 Task: Search one way flight ticket for 3 adults, 3 children in business from North Bend: Southwest Oregon Regional Airport (was North Bend Municipal) to Laramie: Laramie Regional Airport on 5-3-2023. Choice of flights is Emirates. Number of bags: 4 checked bags. Price is upto 99000. Outbound departure time preference is 18:00.
Action: Mouse moved to (372, 144)
Screenshot: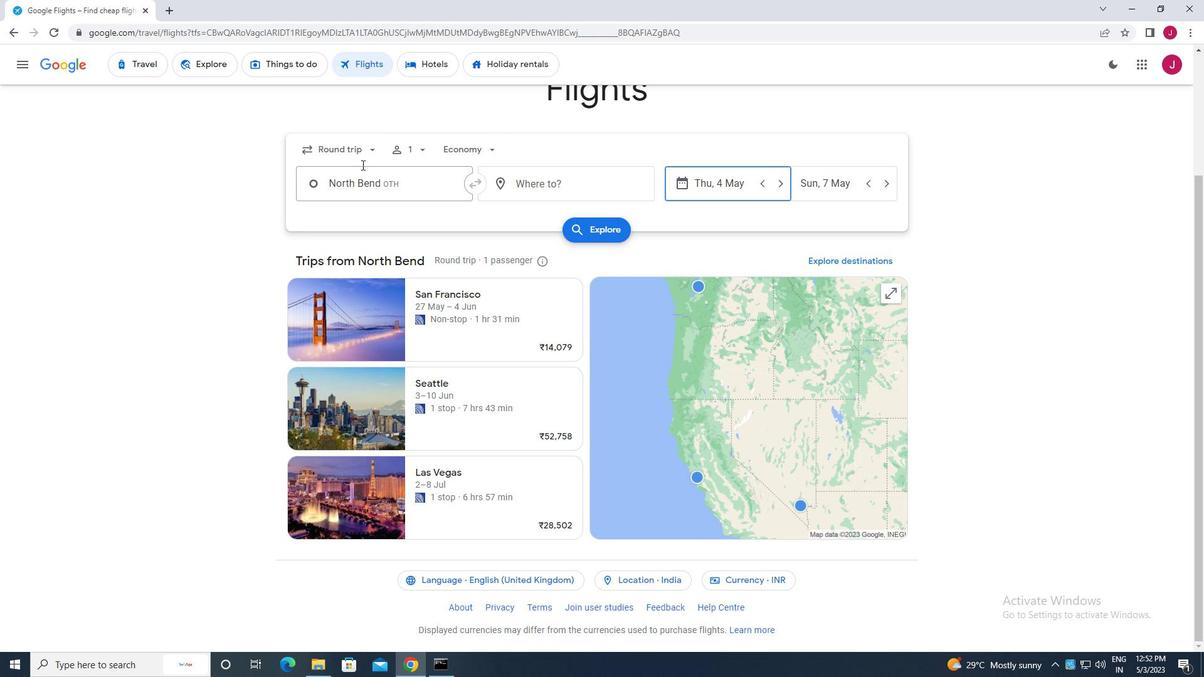 
Action: Mouse pressed left at (372, 144)
Screenshot: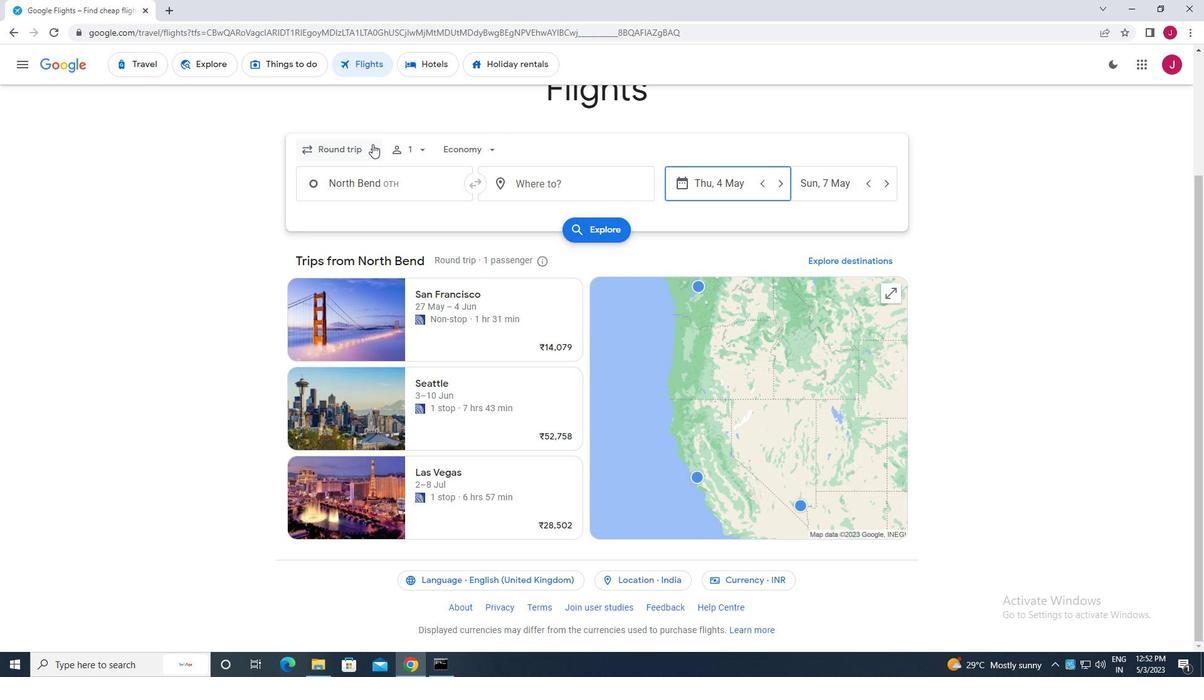 
Action: Mouse moved to (358, 201)
Screenshot: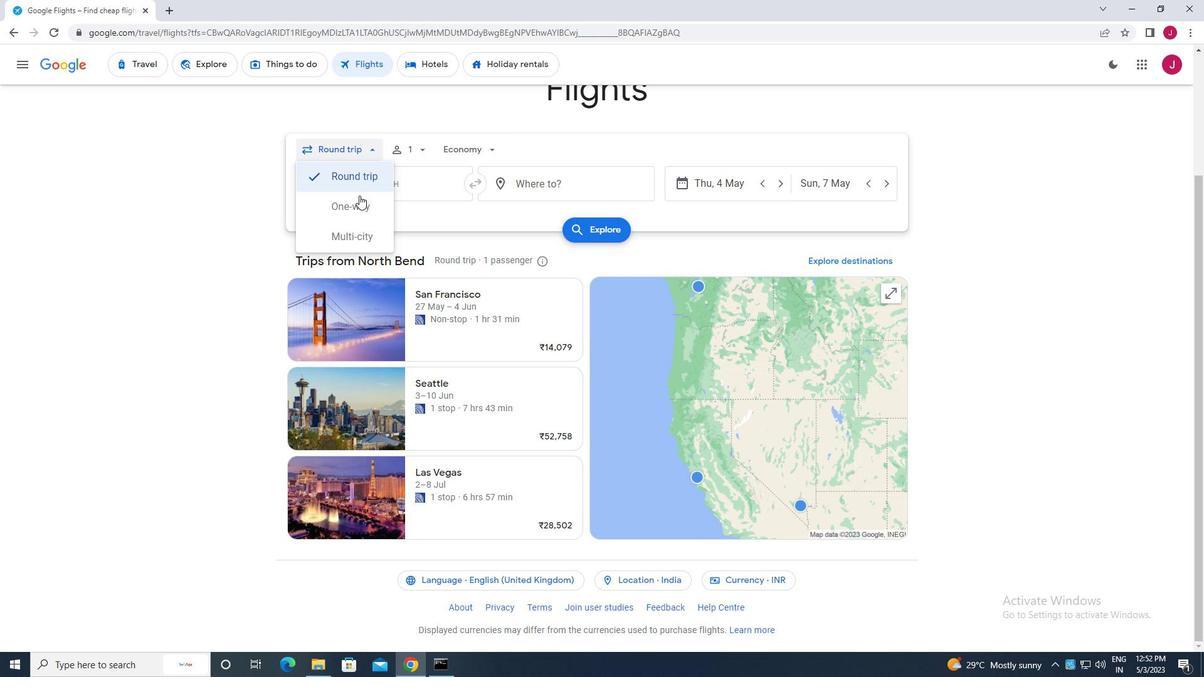 
Action: Mouse pressed left at (358, 201)
Screenshot: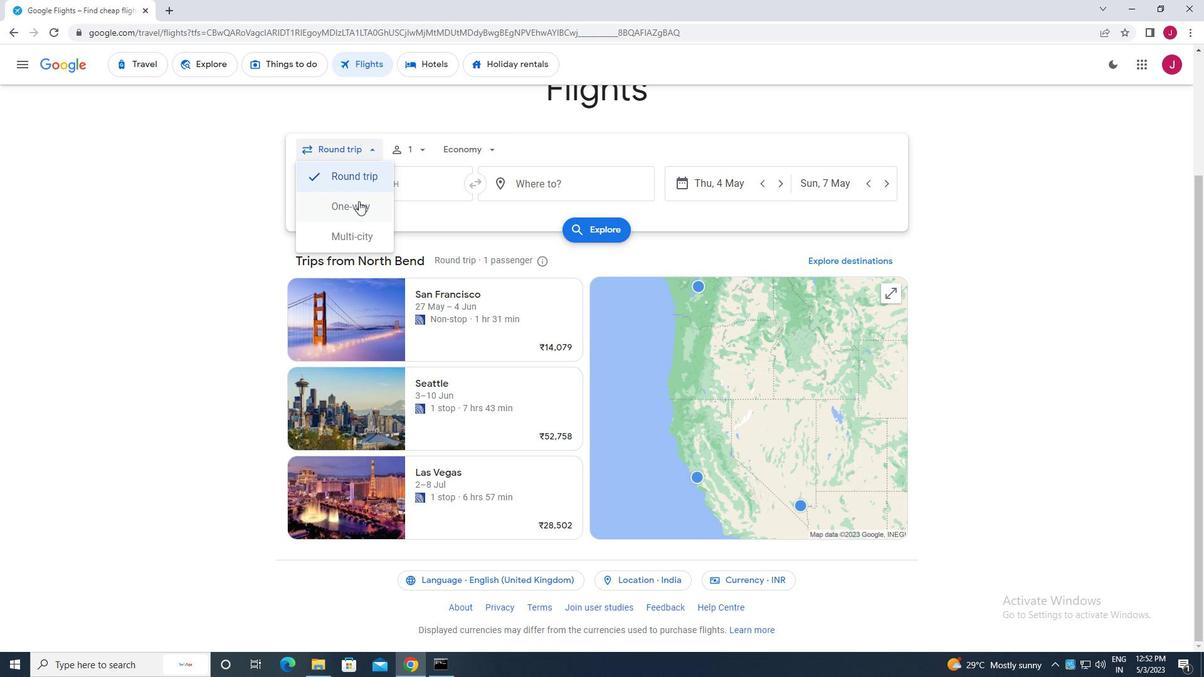 
Action: Mouse moved to (416, 152)
Screenshot: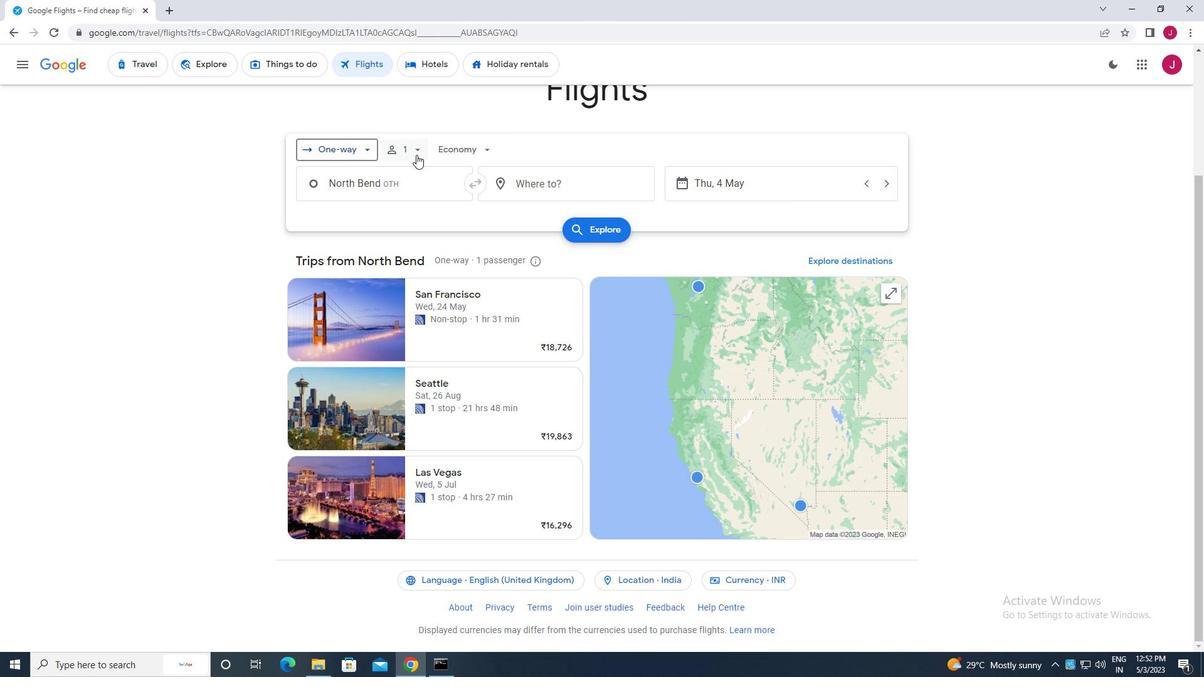 
Action: Mouse pressed left at (416, 152)
Screenshot: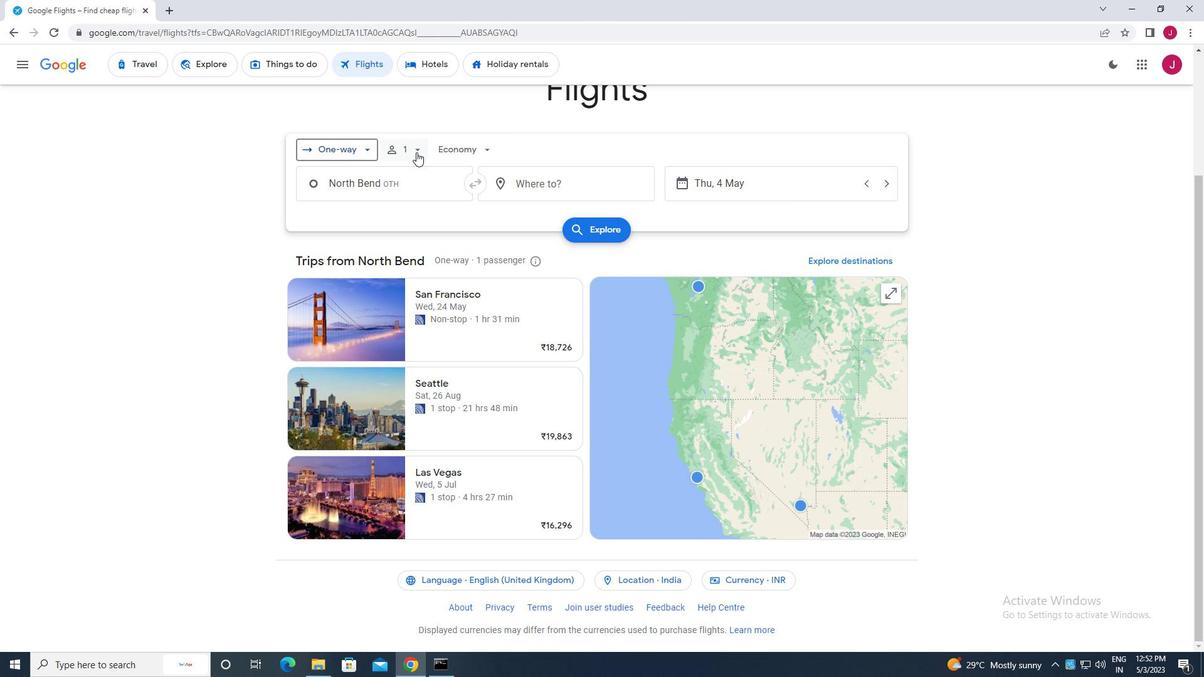 
Action: Mouse moved to (518, 180)
Screenshot: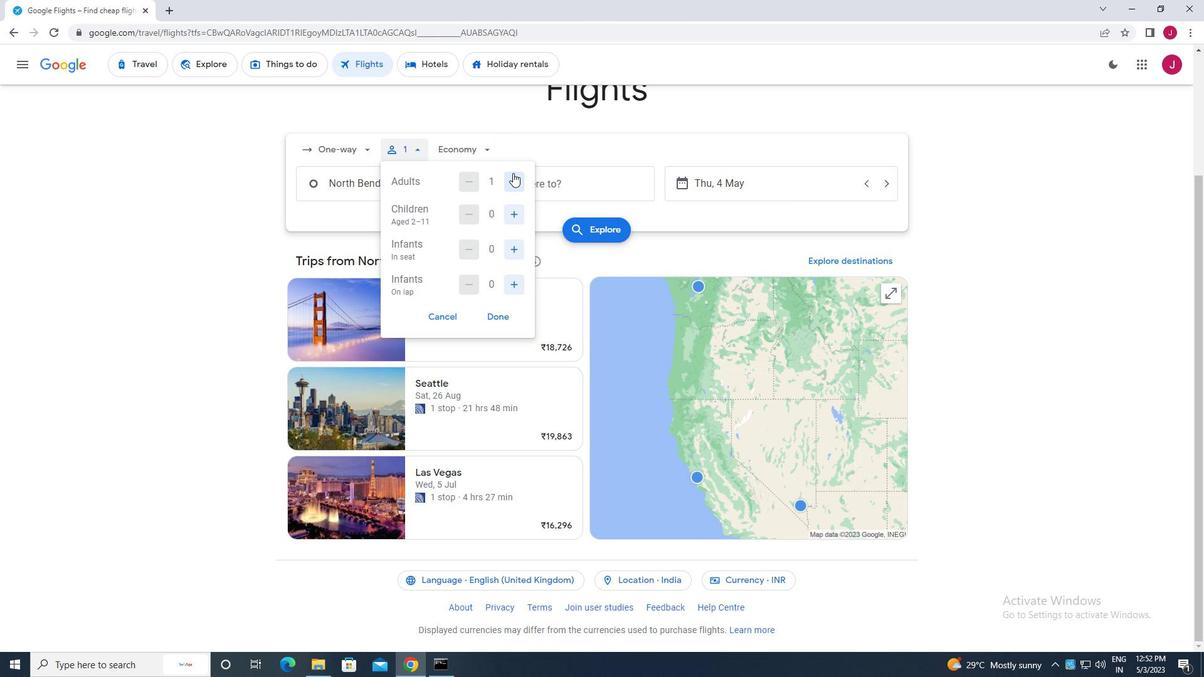 
Action: Mouse pressed left at (518, 180)
Screenshot: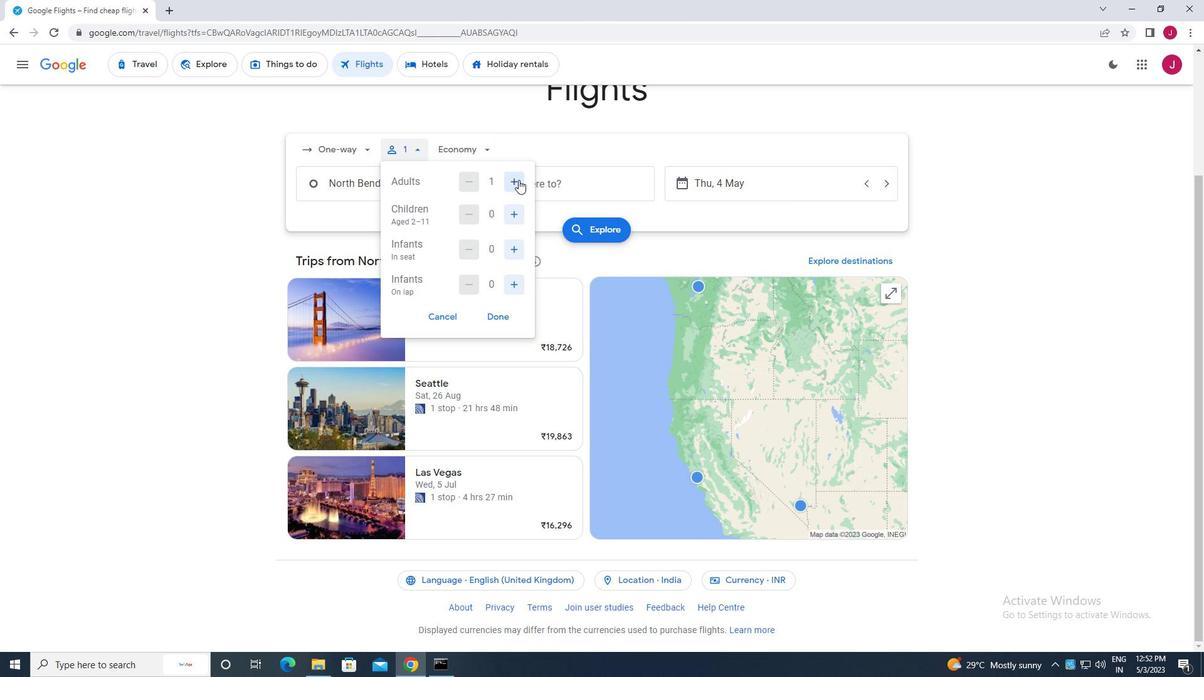 
Action: Mouse pressed left at (518, 180)
Screenshot: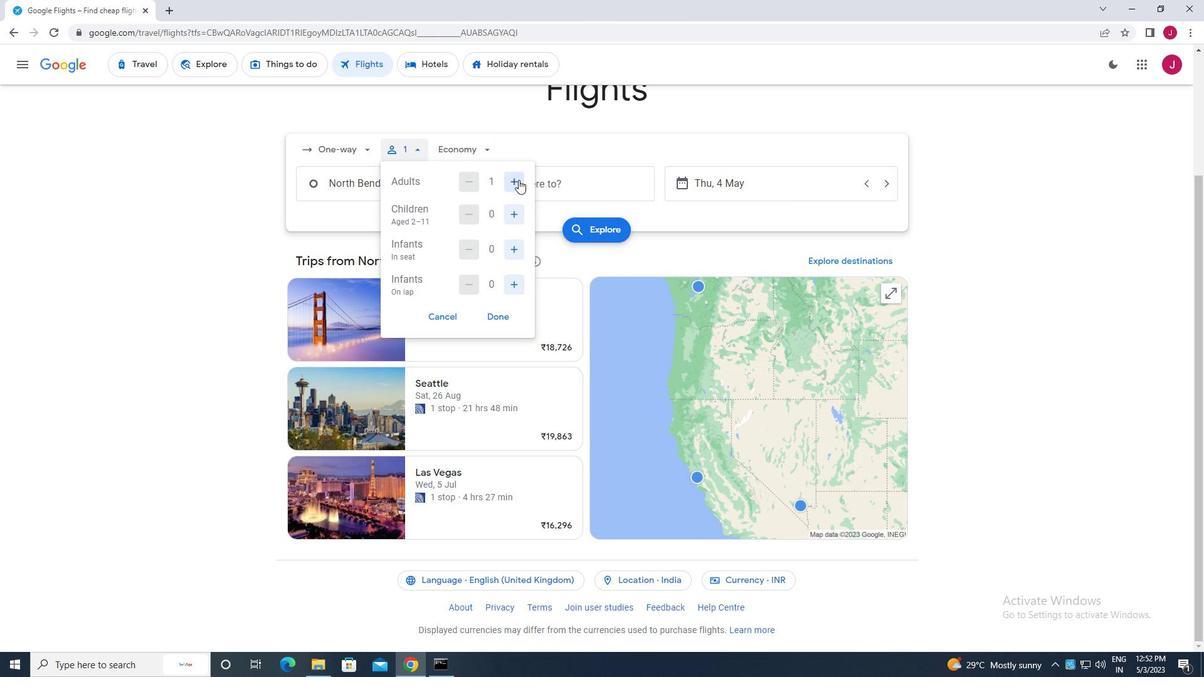 
Action: Mouse moved to (515, 217)
Screenshot: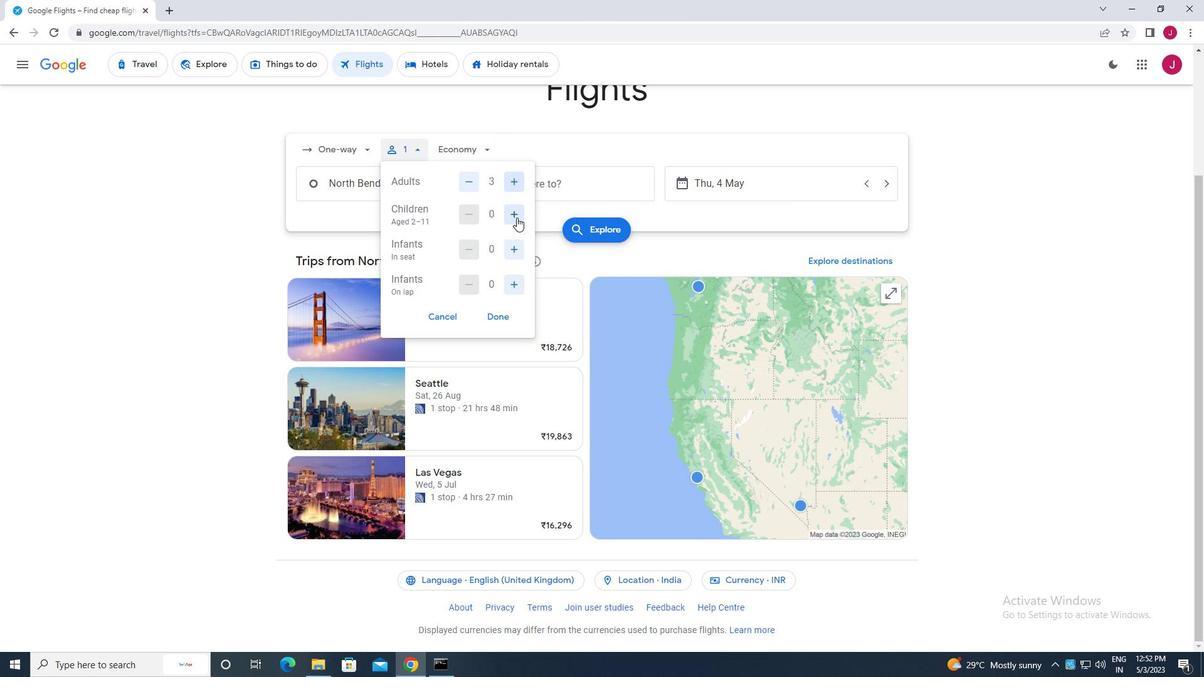 
Action: Mouse pressed left at (515, 217)
Screenshot: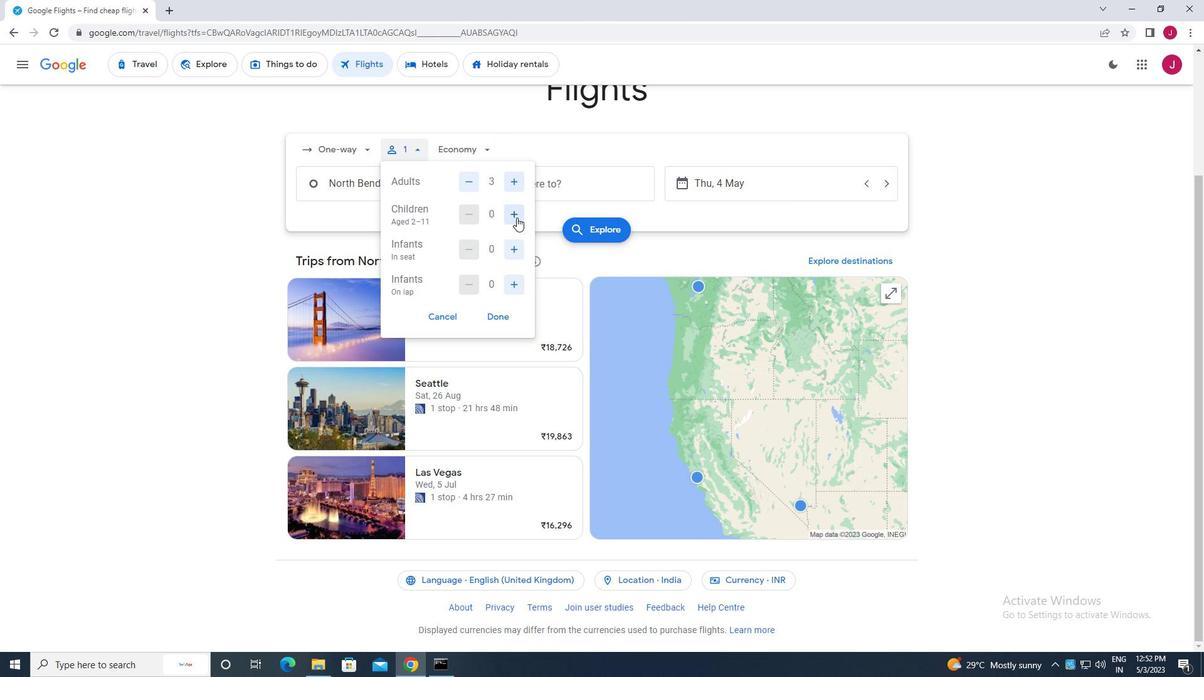 
Action: Mouse pressed left at (515, 217)
Screenshot: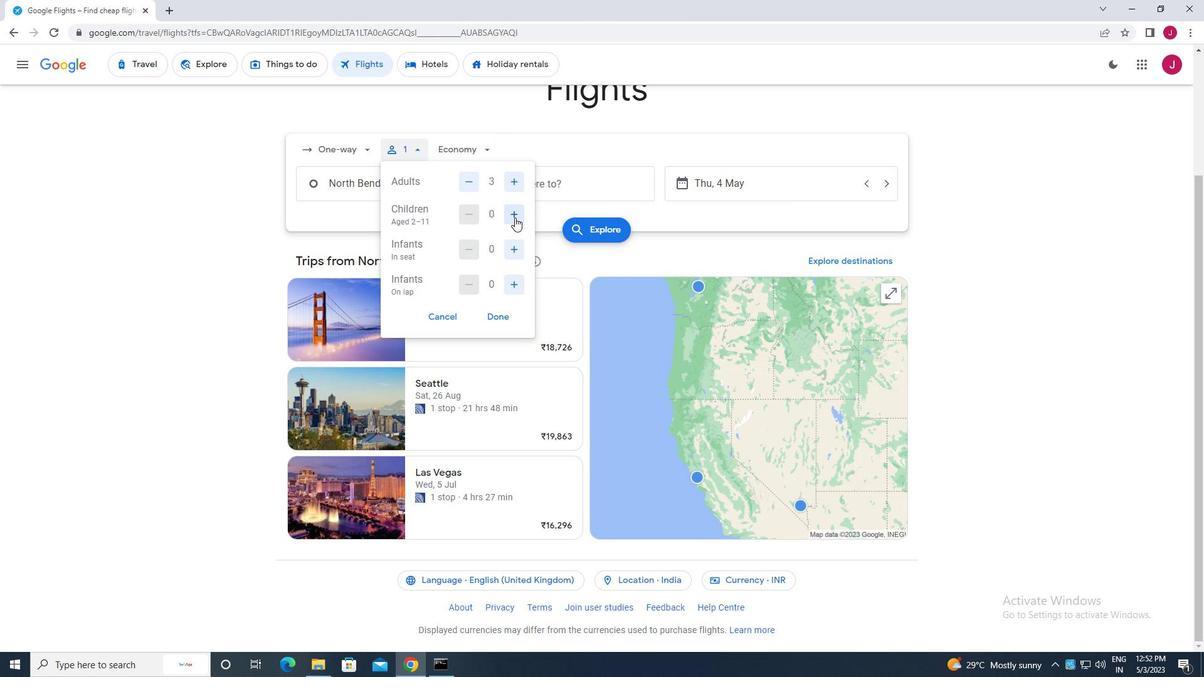 
Action: Mouse moved to (515, 217)
Screenshot: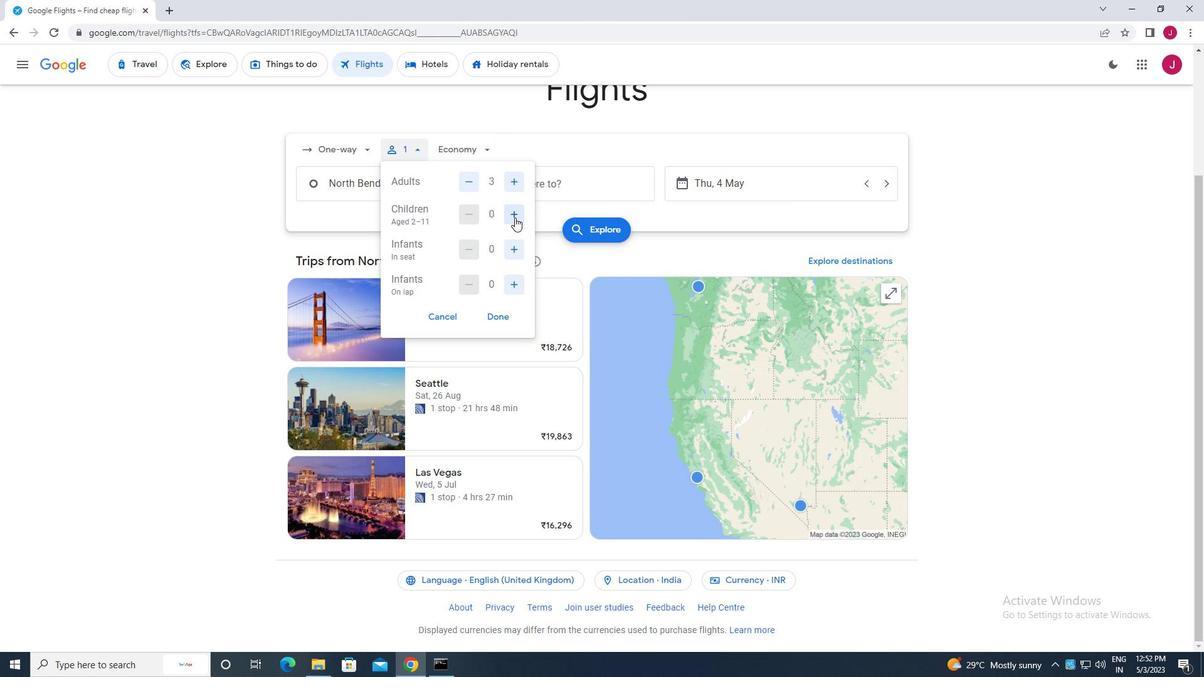 
Action: Mouse pressed left at (515, 217)
Screenshot: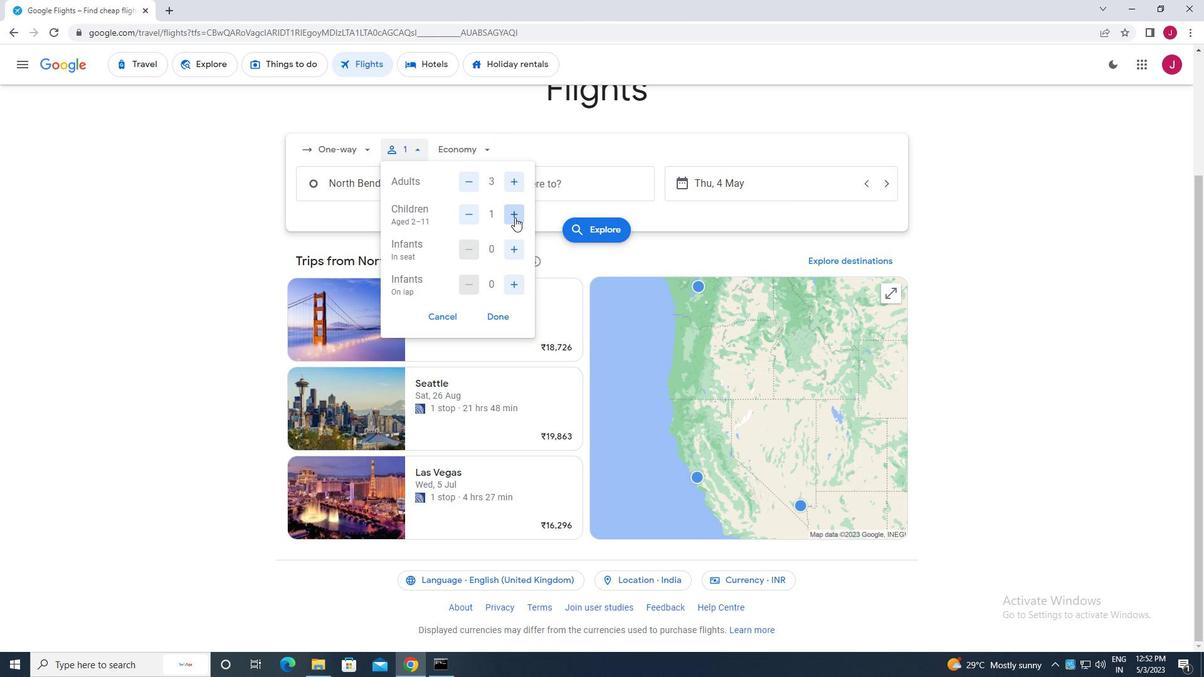 
Action: Mouse moved to (500, 316)
Screenshot: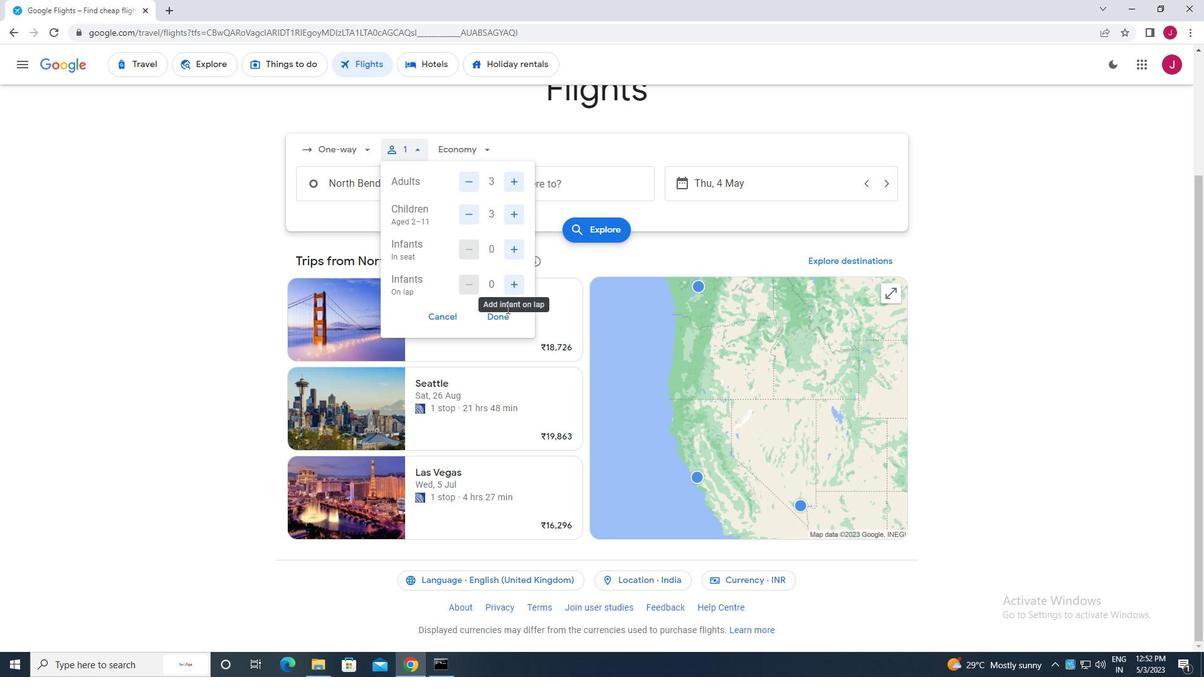 
Action: Mouse pressed left at (500, 316)
Screenshot: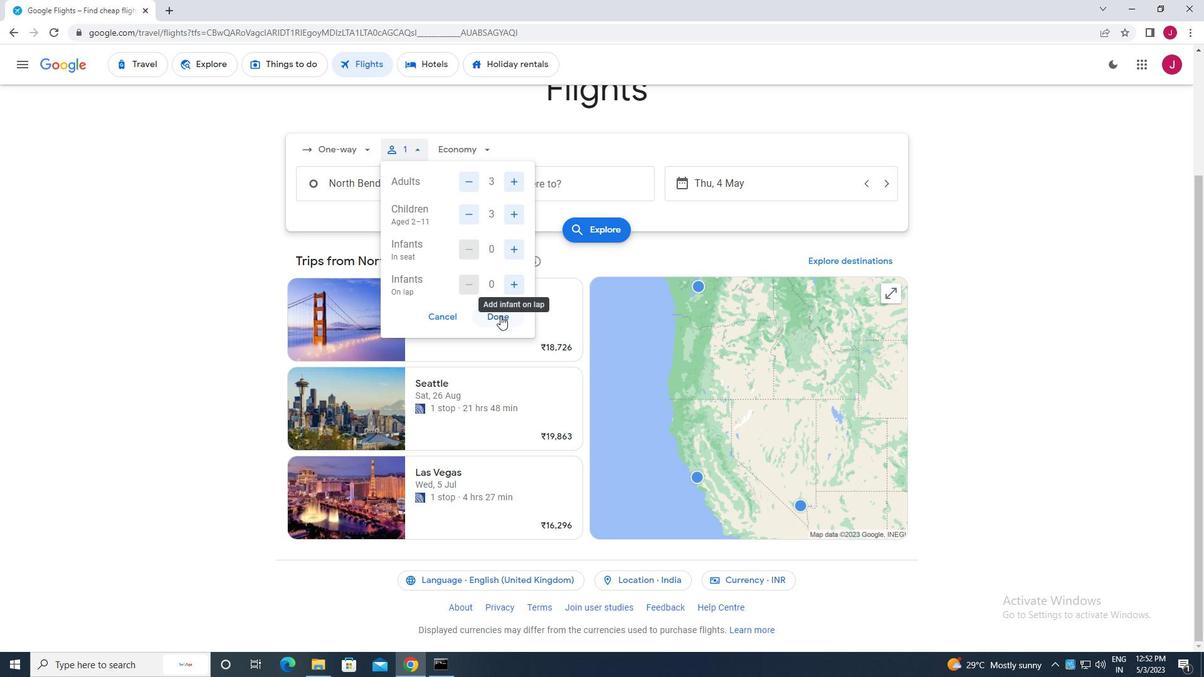 
Action: Mouse moved to (474, 146)
Screenshot: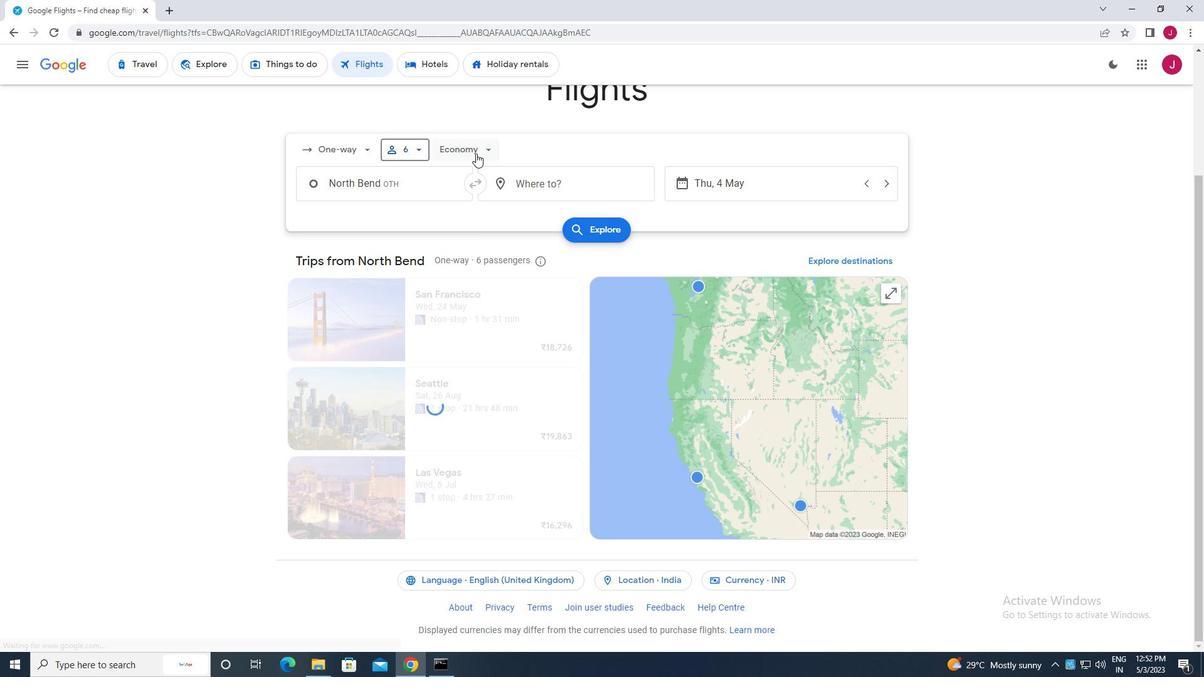 
Action: Mouse pressed left at (474, 146)
Screenshot: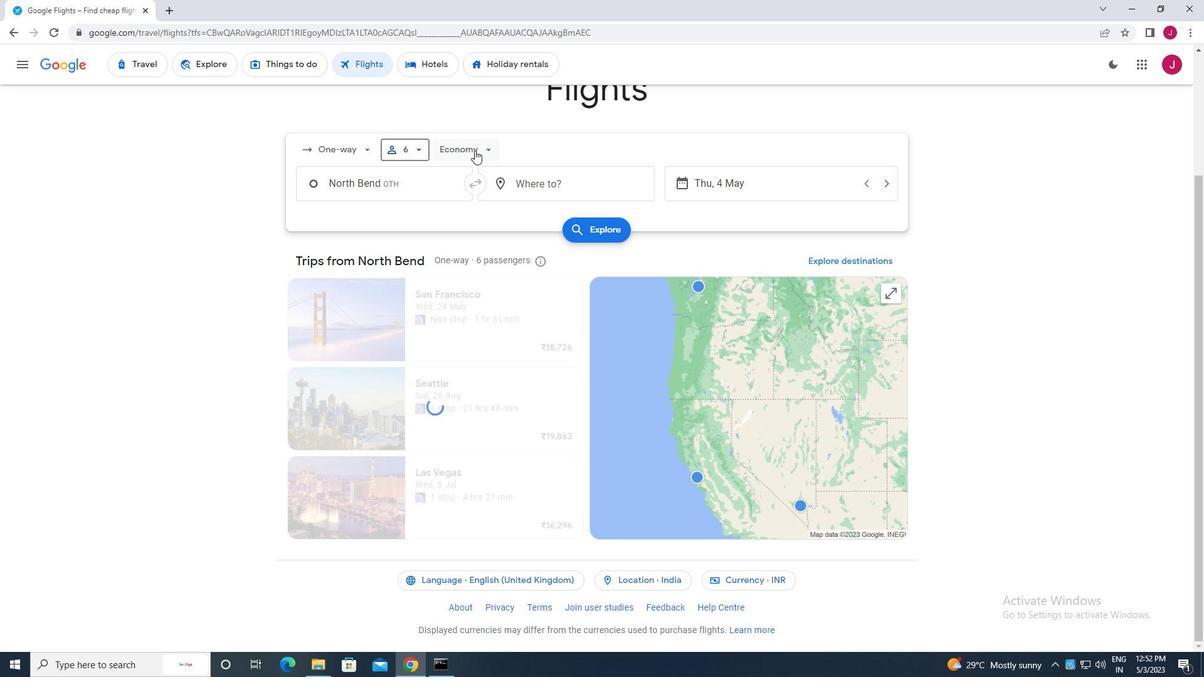 
Action: Mouse moved to (479, 234)
Screenshot: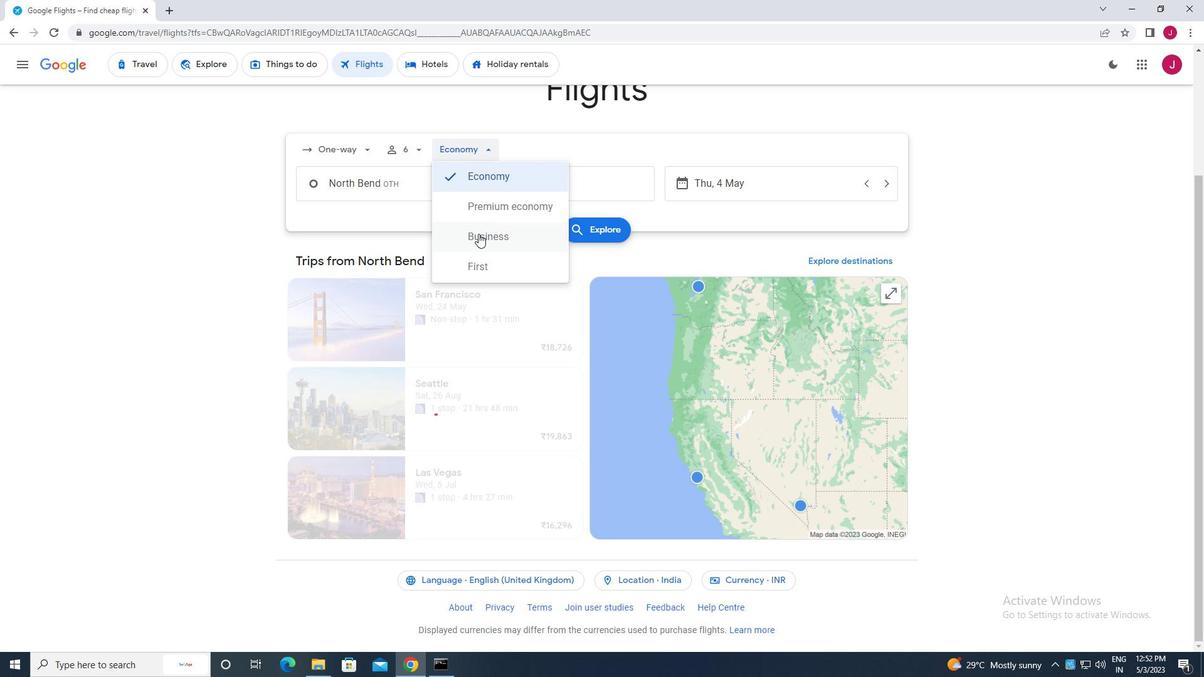 
Action: Mouse pressed left at (479, 234)
Screenshot: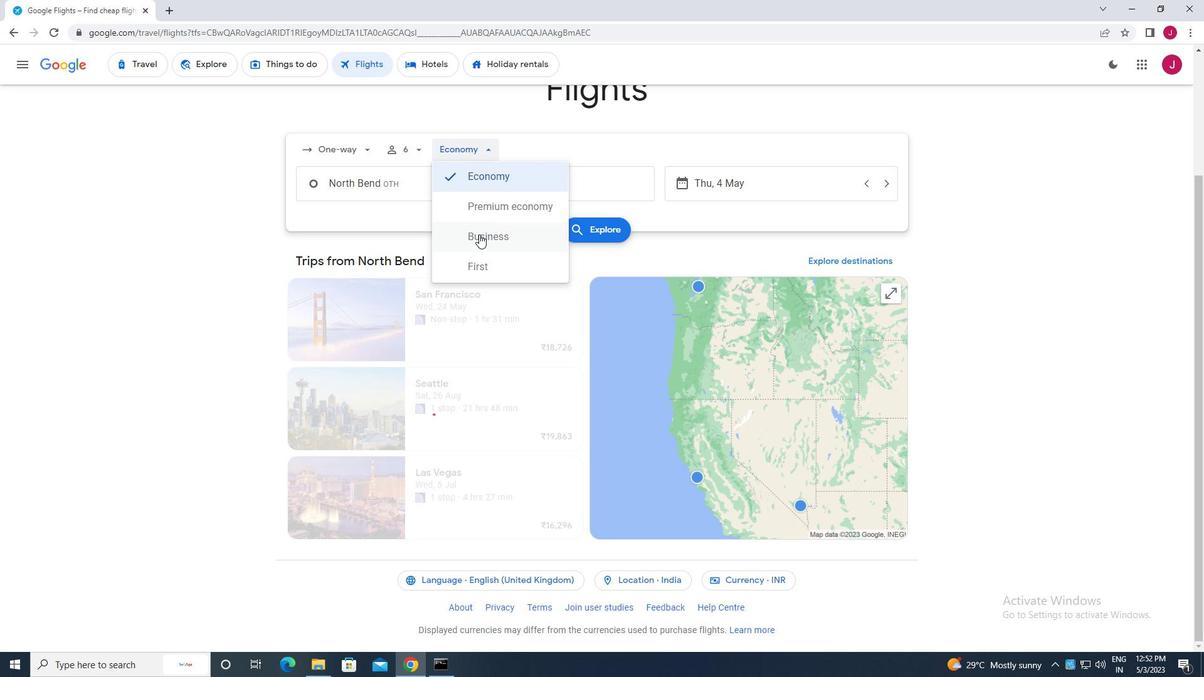 
Action: Mouse moved to (405, 179)
Screenshot: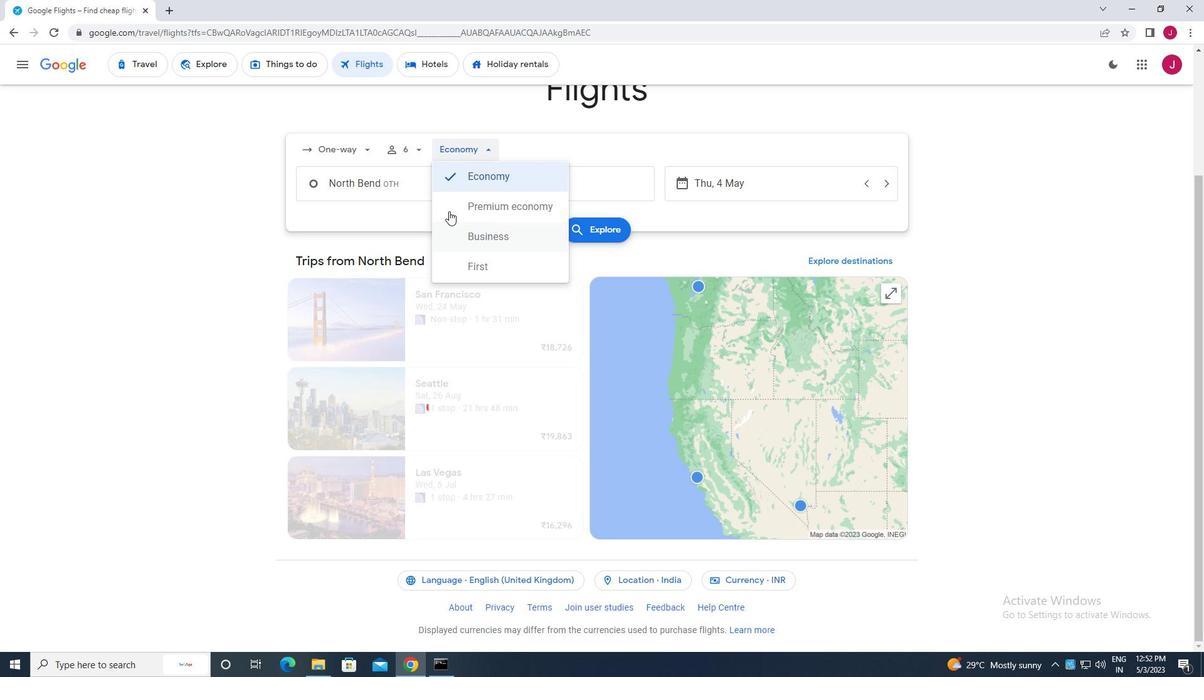 
Action: Mouse pressed left at (405, 179)
Screenshot: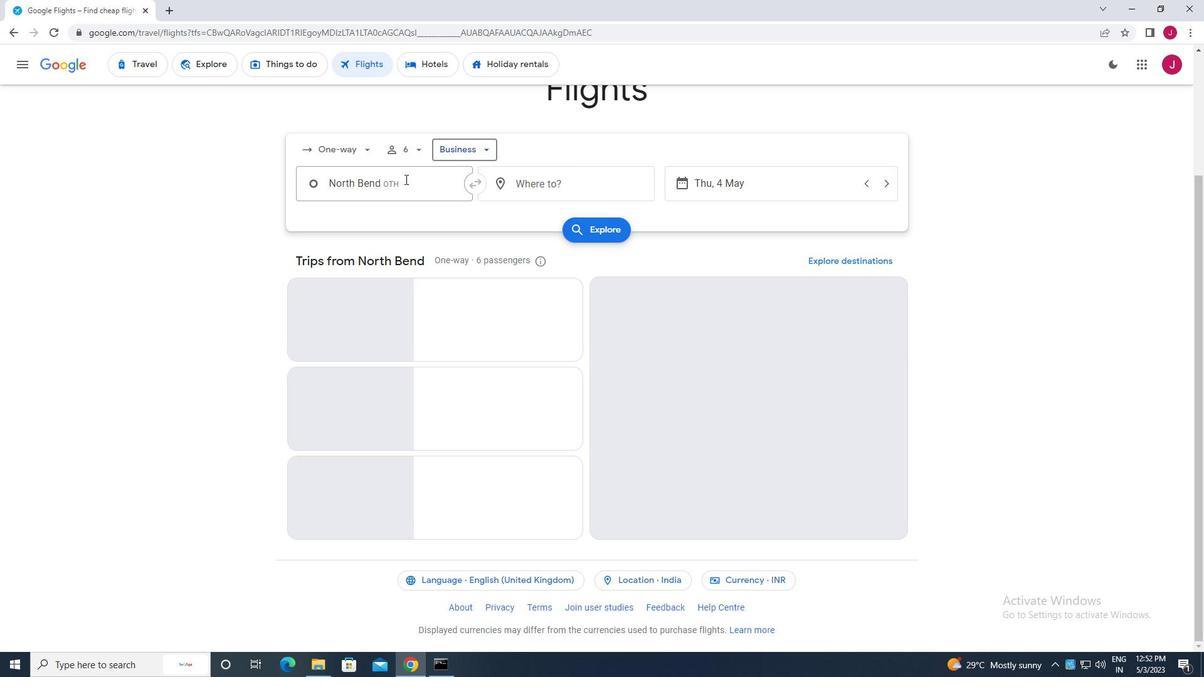 
Action: Mouse moved to (414, 178)
Screenshot: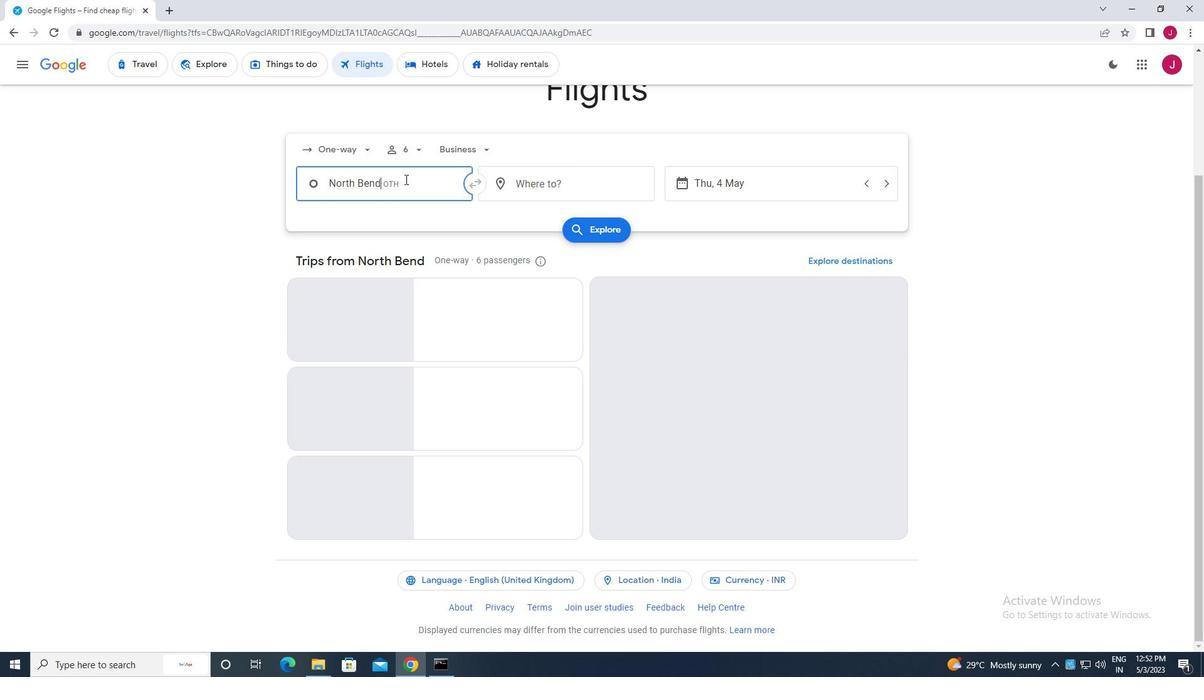 
Action: Key pressed southwst
Screenshot: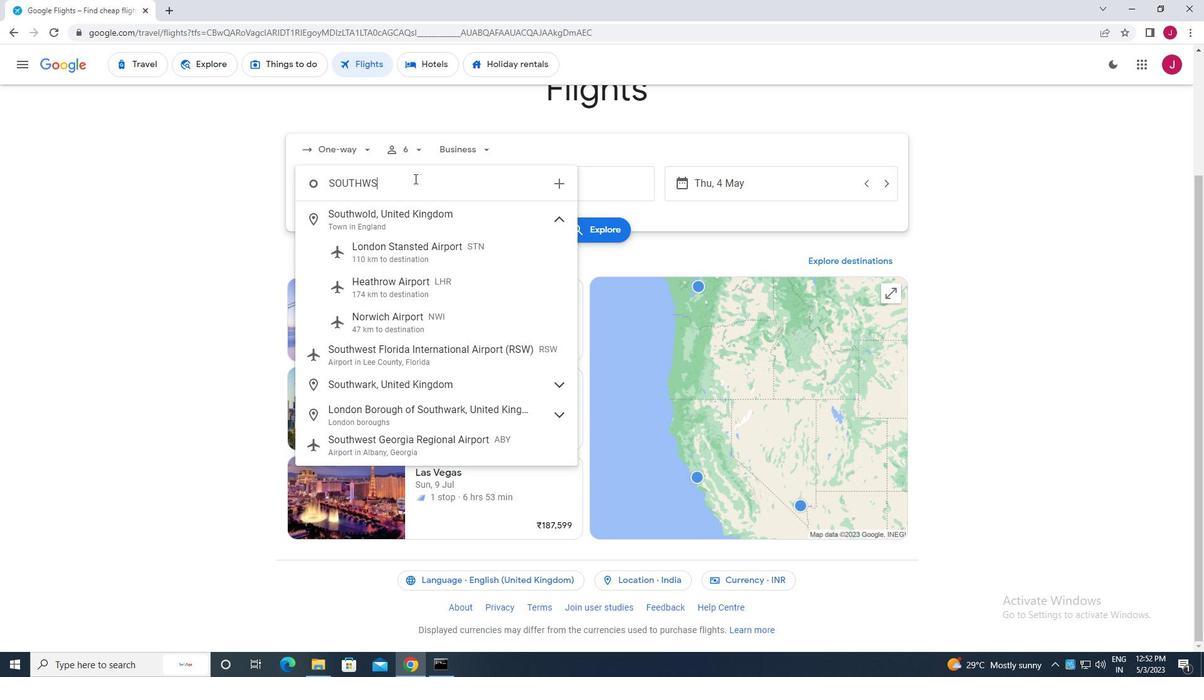 
Action: Mouse moved to (404, 178)
Screenshot: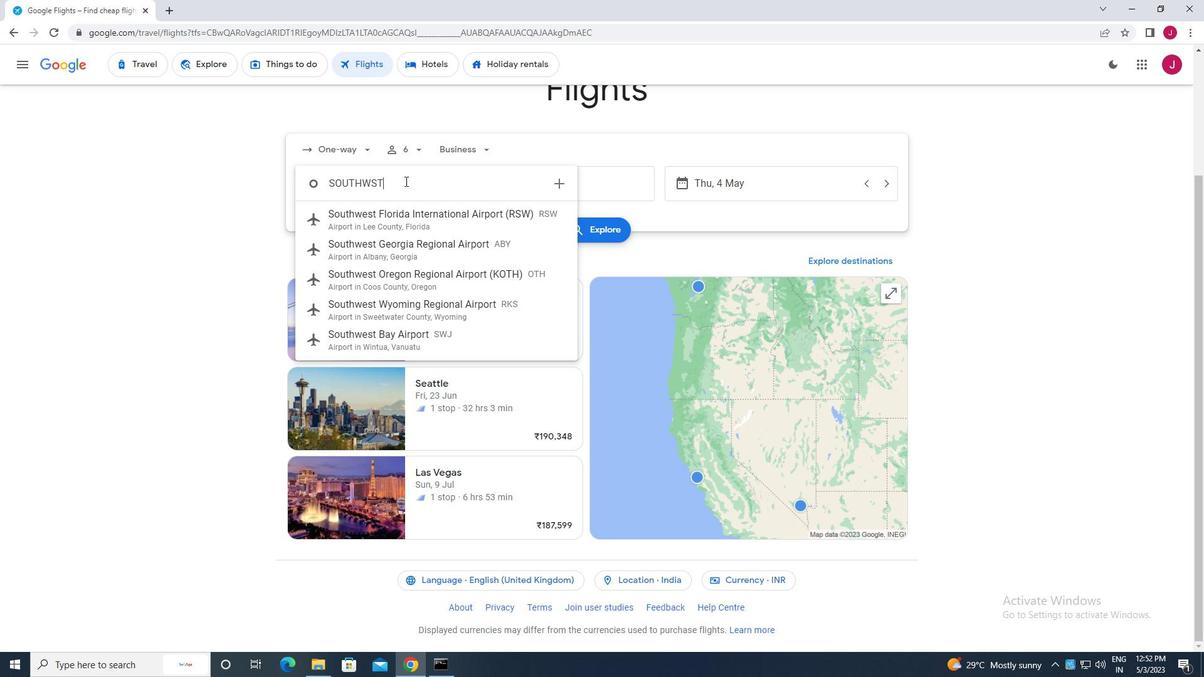 
Action: Key pressed <Key.backspace><Key.backspace>est
Screenshot: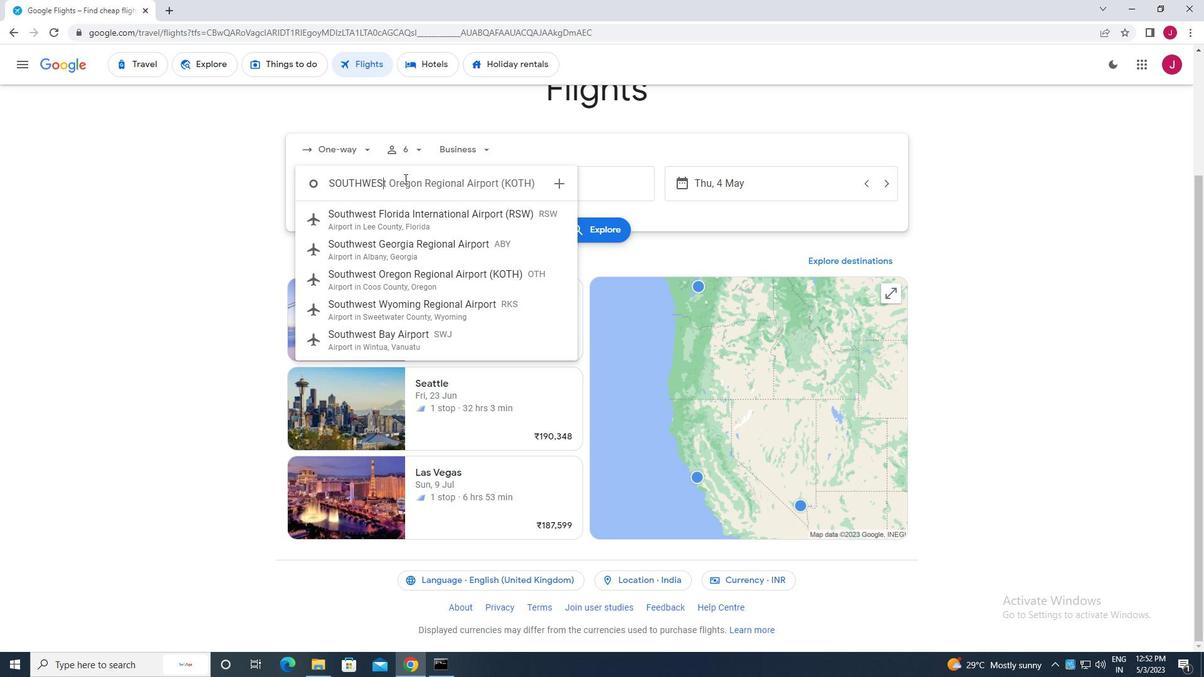 
Action: Mouse moved to (438, 279)
Screenshot: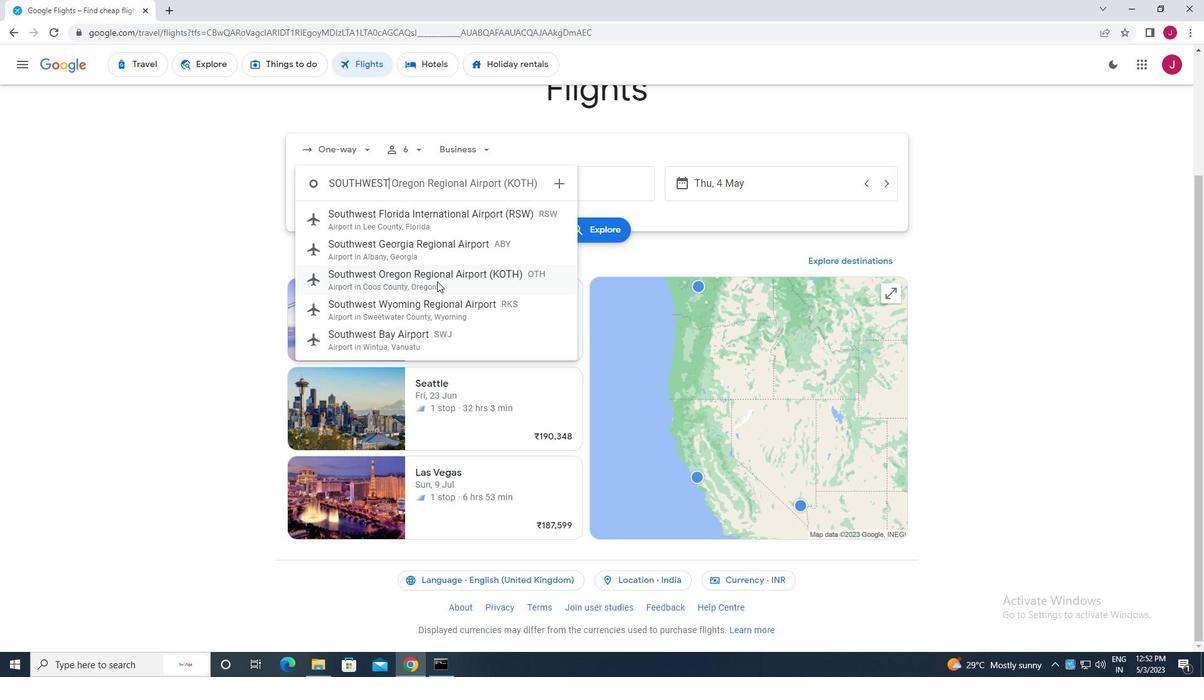 
Action: Mouse pressed left at (438, 279)
Screenshot: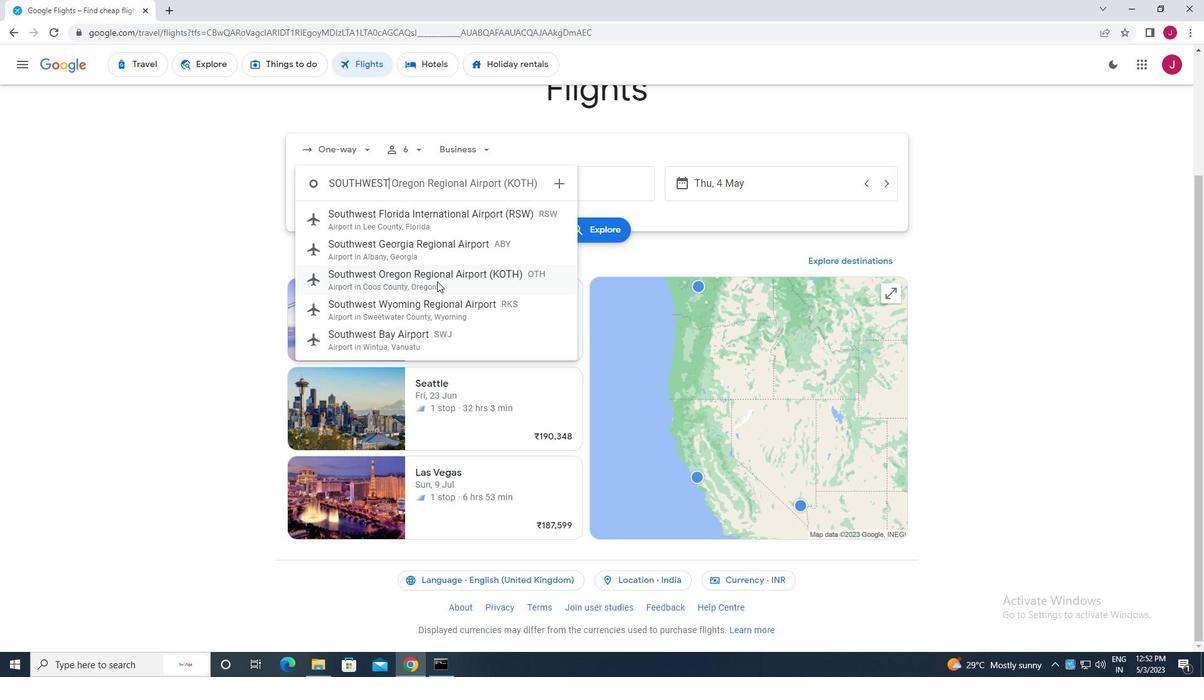 
Action: Mouse moved to (534, 183)
Screenshot: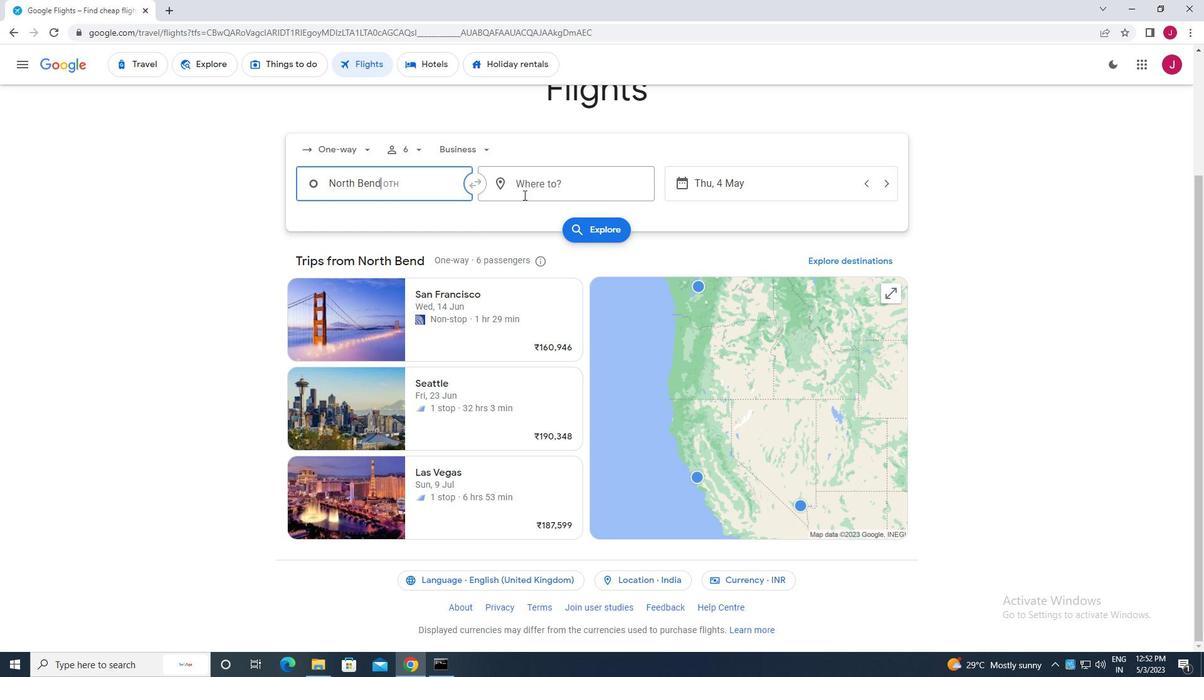 
Action: Mouse pressed left at (534, 183)
Screenshot: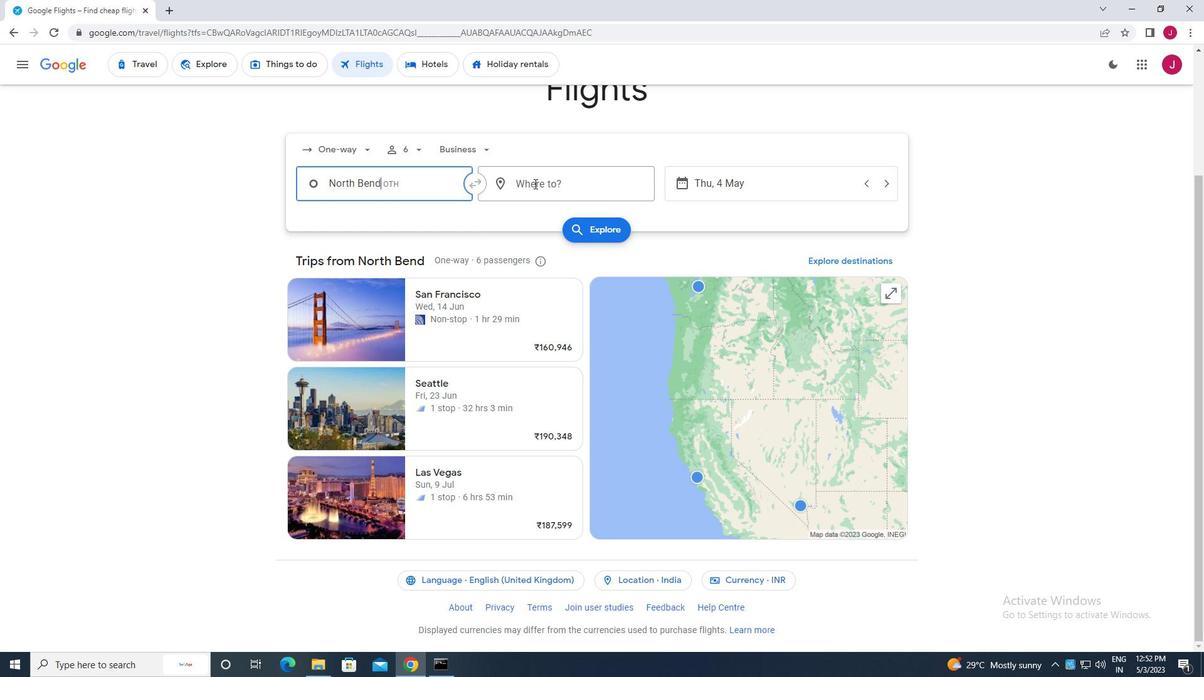 
Action: Mouse moved to (534, 183)
Screenshot: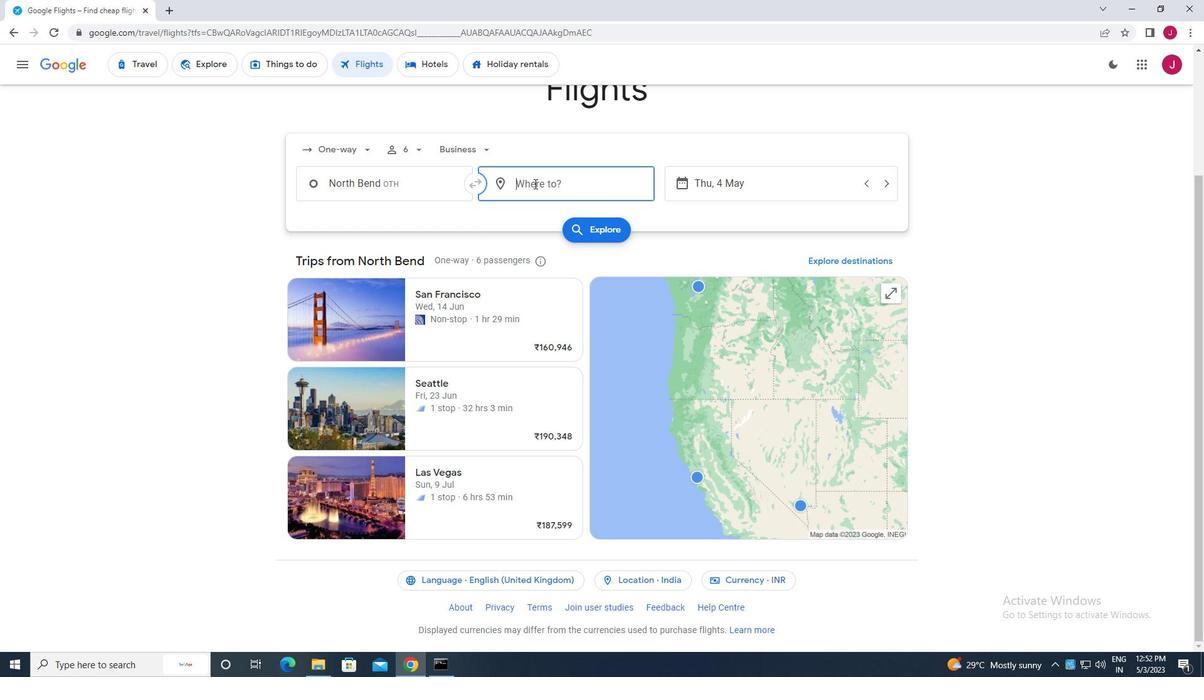 
Action: Key pressed laram
Screenshot: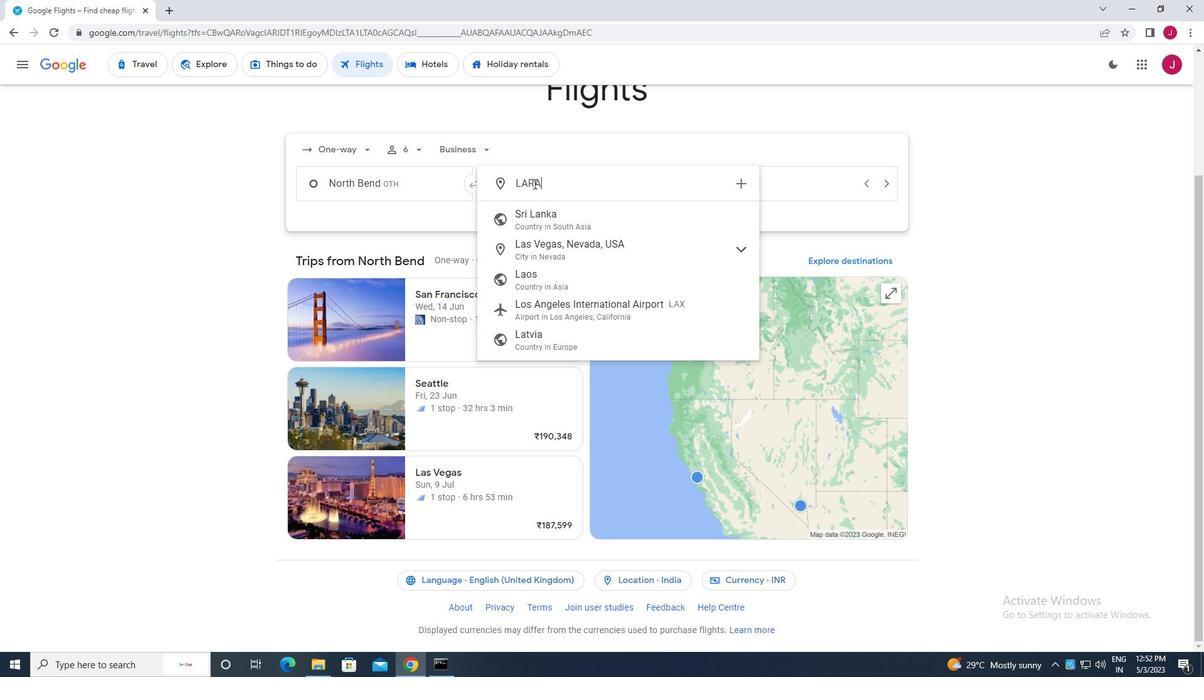 
Action: Mouse moved to (585, 286)
Screenshot: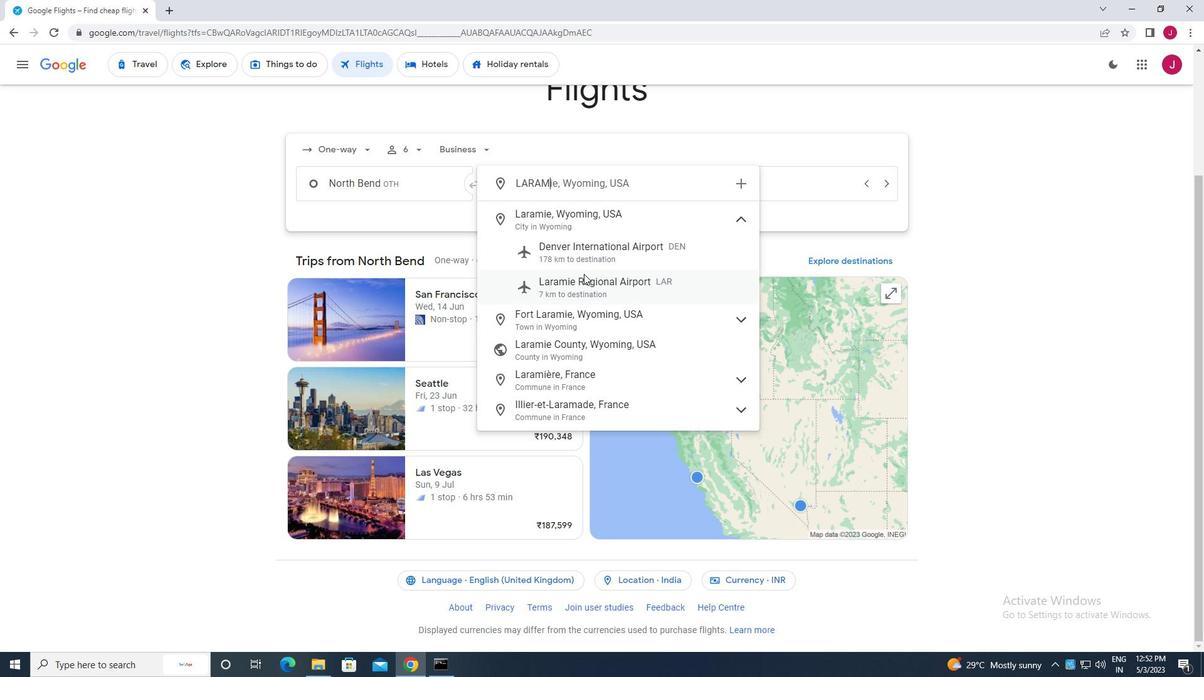 
Action: Mouse pressed left at (585, 286)
Screenshot: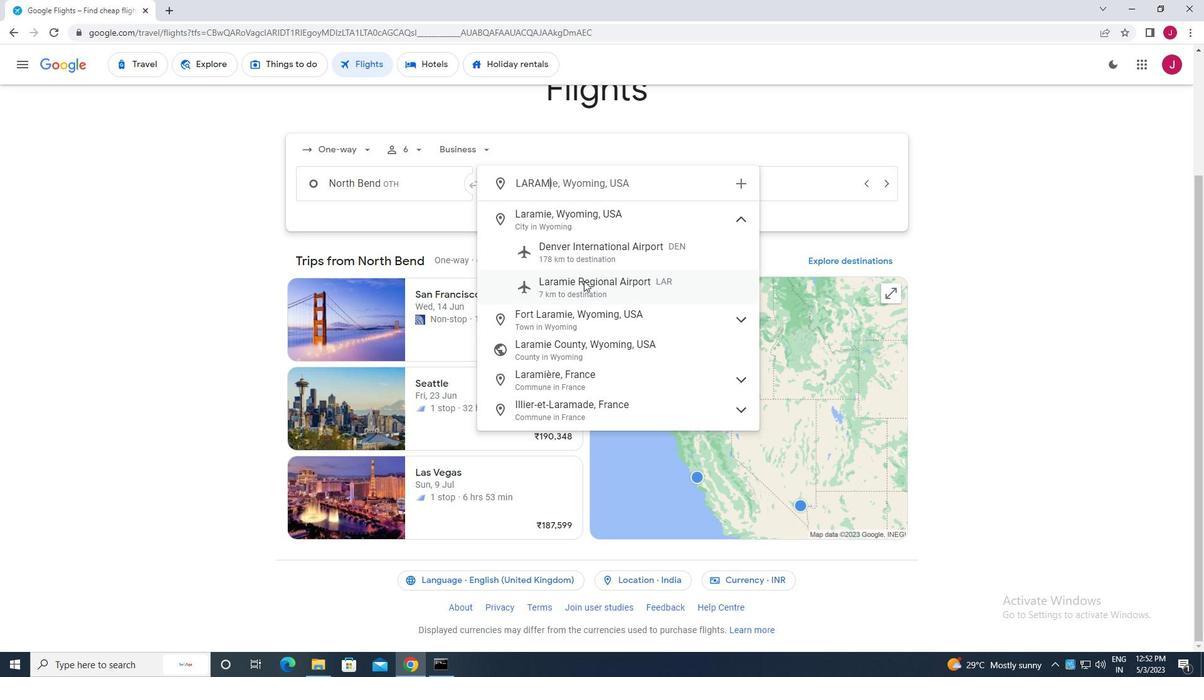 
Action: Mouse moved to (716, 185)
Screenshot: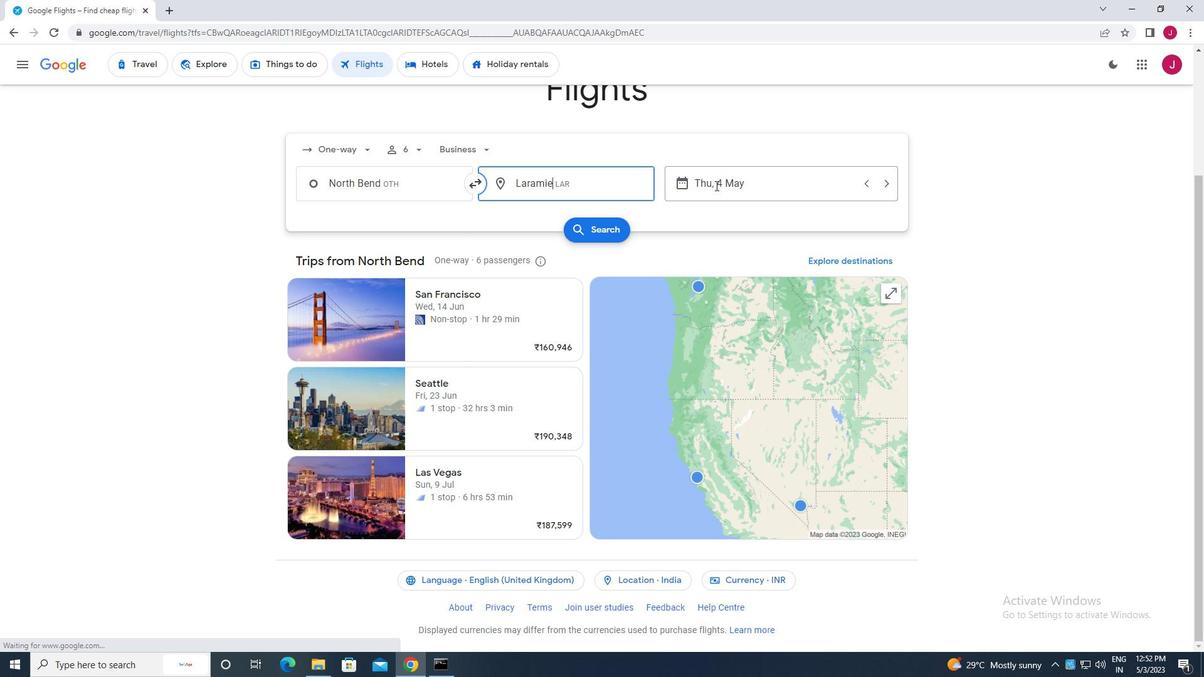 
Action: Mouse pressed left at (716, 185)
Screenshot: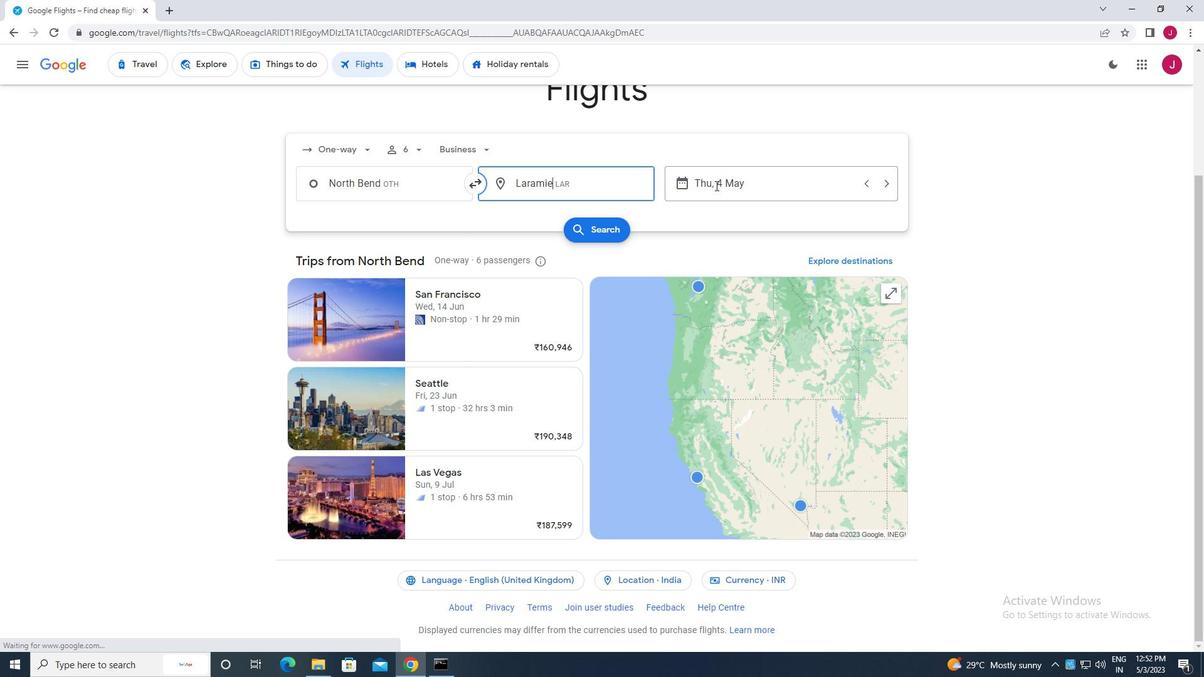 
Action: Mouse moved to (553, 281)
Screenshot: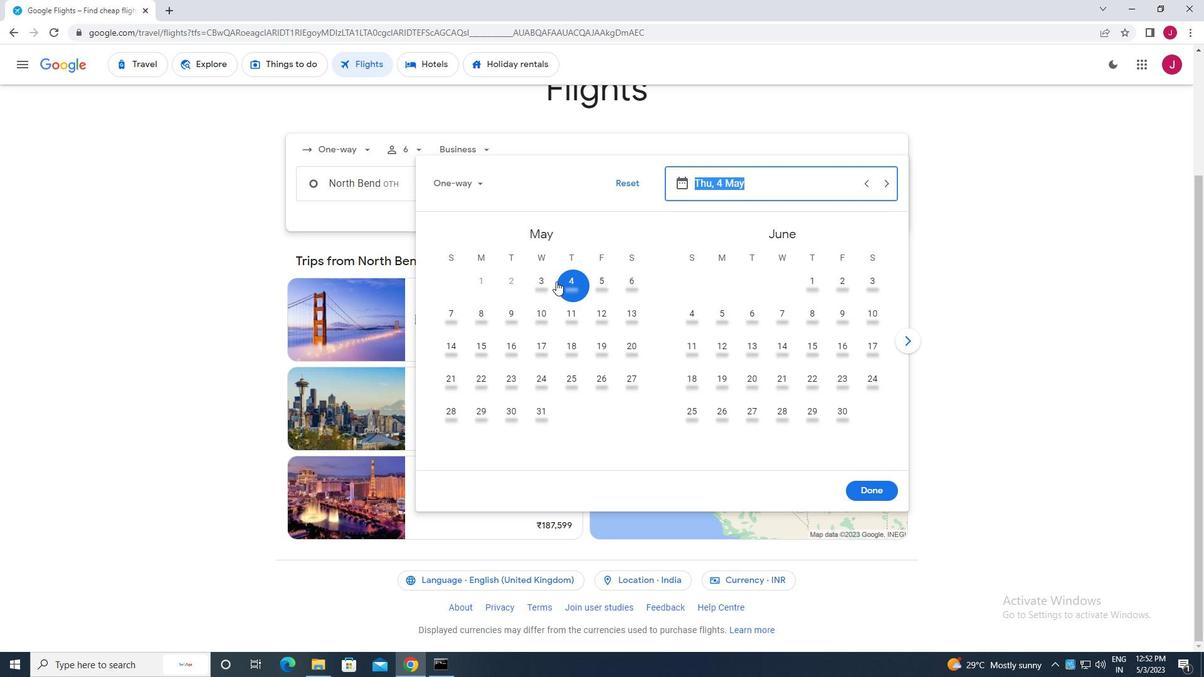 
Action: Mouse pressed left at (553, 281)
Screenshot: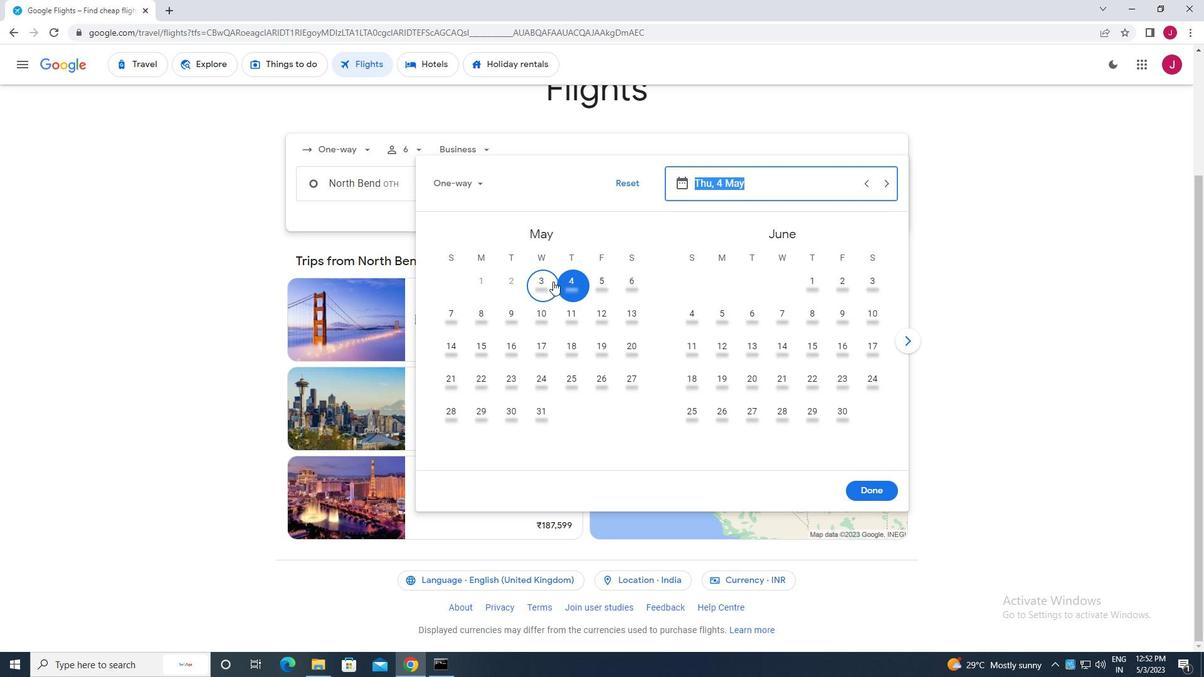 
Action: Mouse moved to (877, 491)
Screenshot: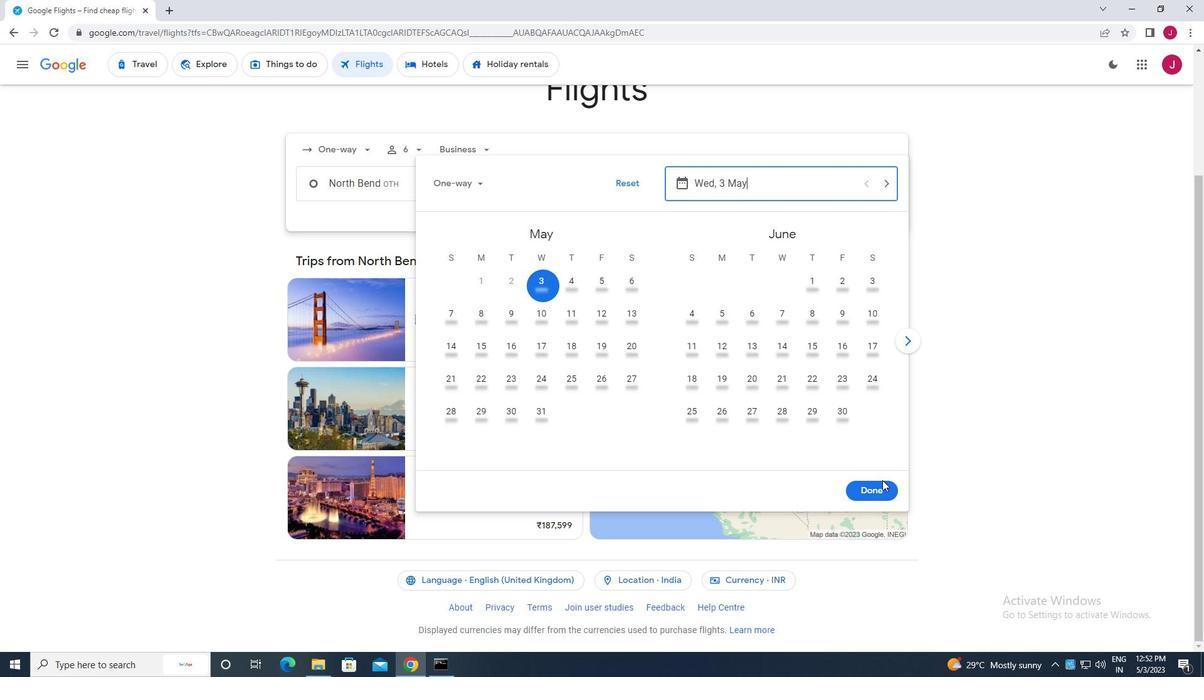 
Action: Mouse pressed left at (877, 491)
Screenshot: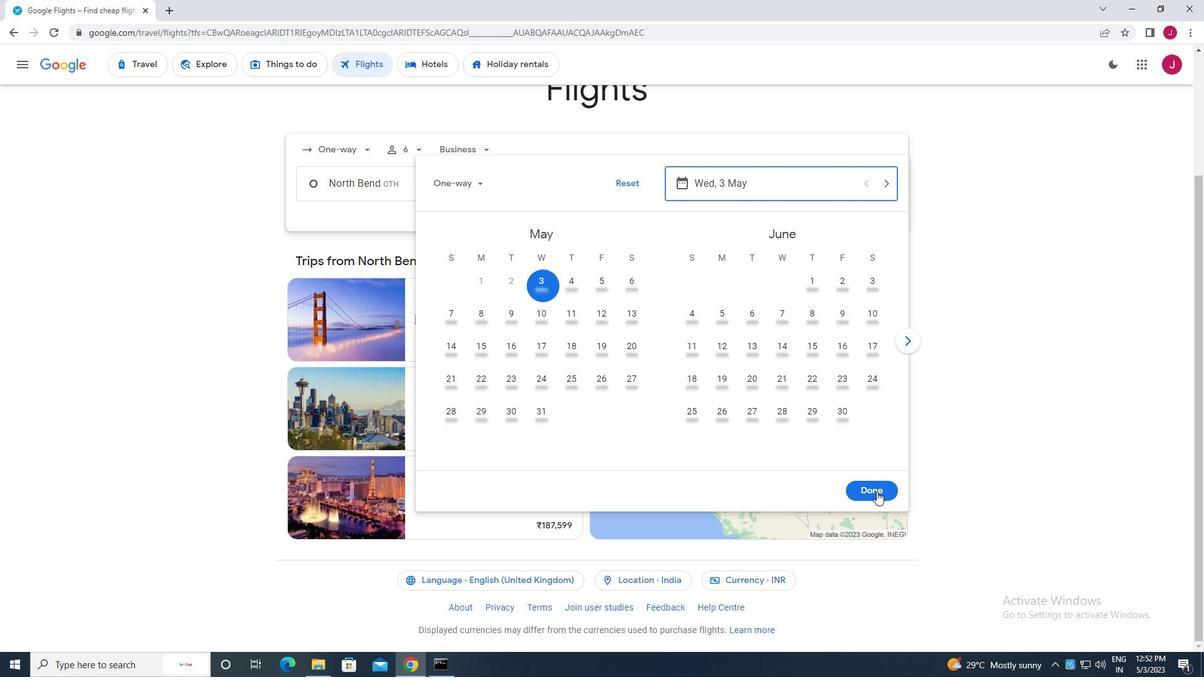 
Action: Mouse moved to (620, 225)
Screenshot: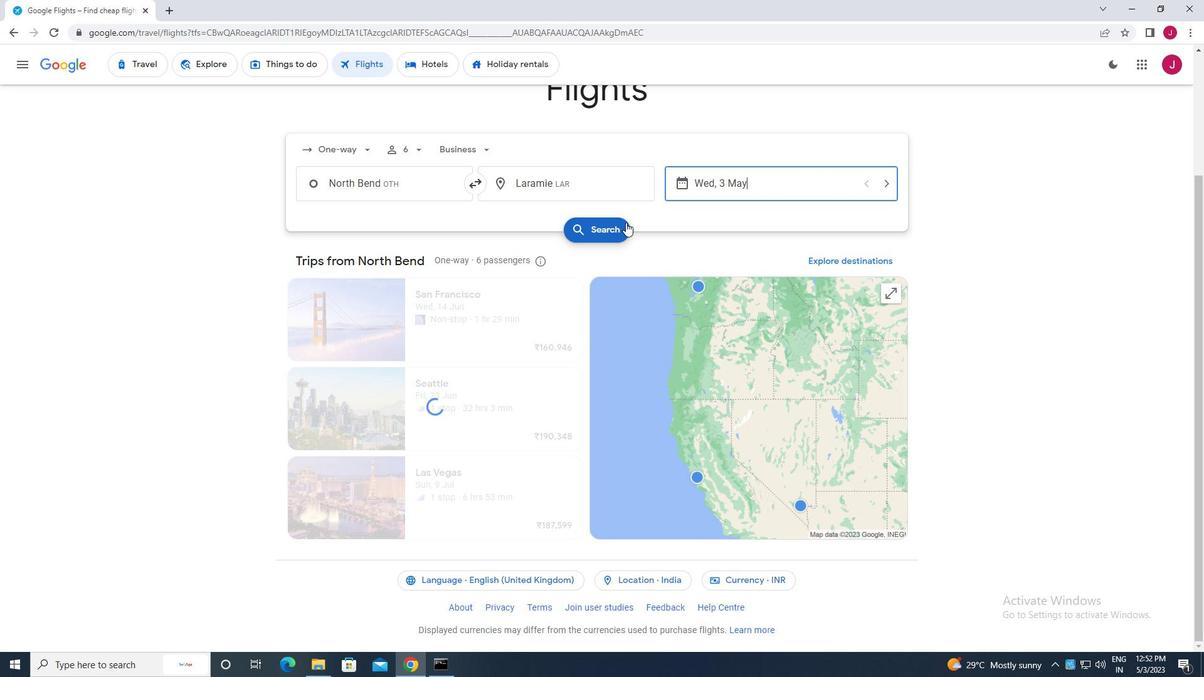
Action: Mouse pressed left at (620, 225)
Screenshot: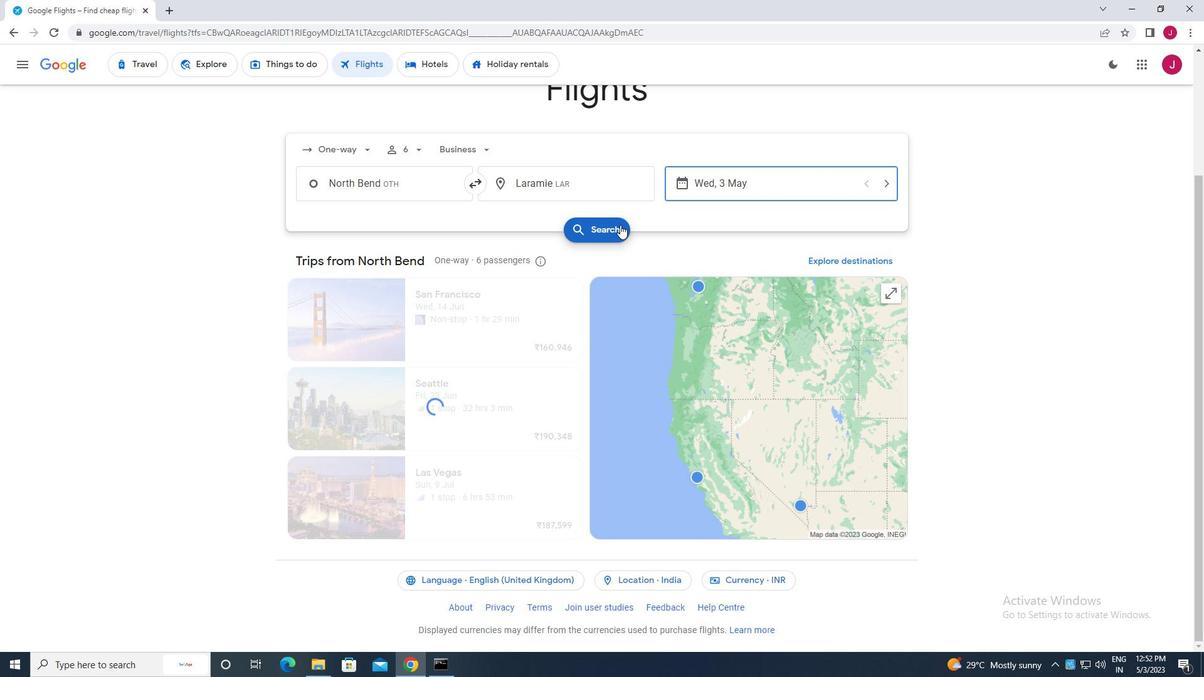 
Action: Mouse moved to (326, 179)
Screenshot: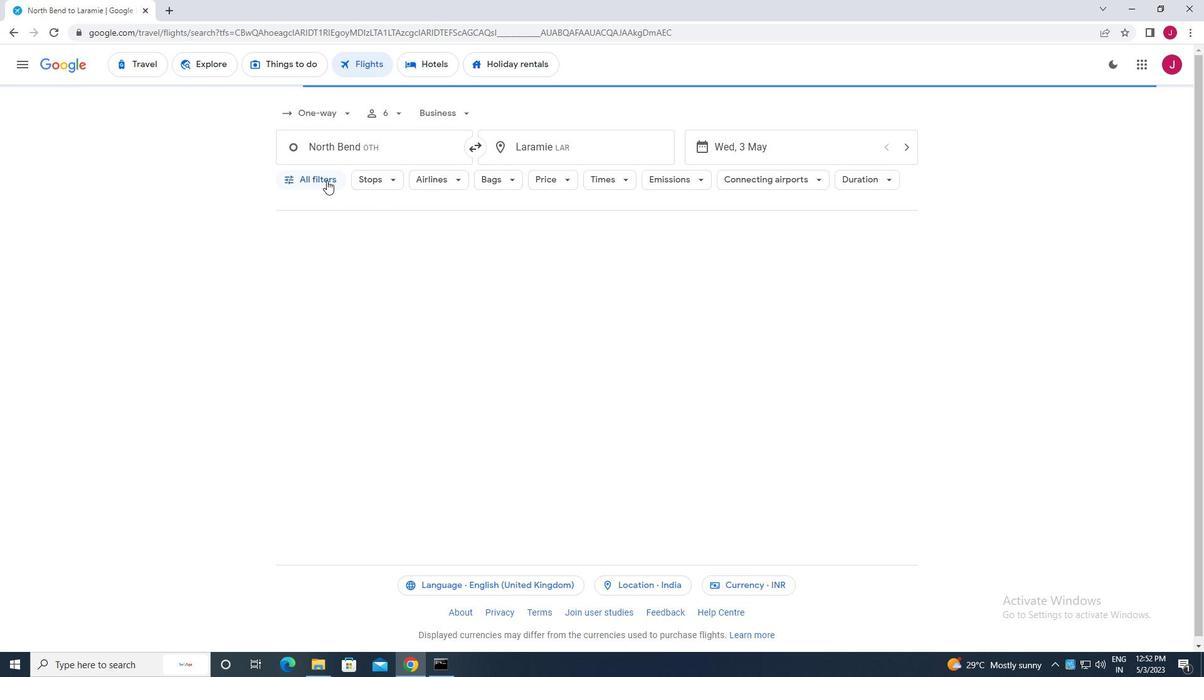 
Action: Mouse pressed left at (326, 179)
Screenshot: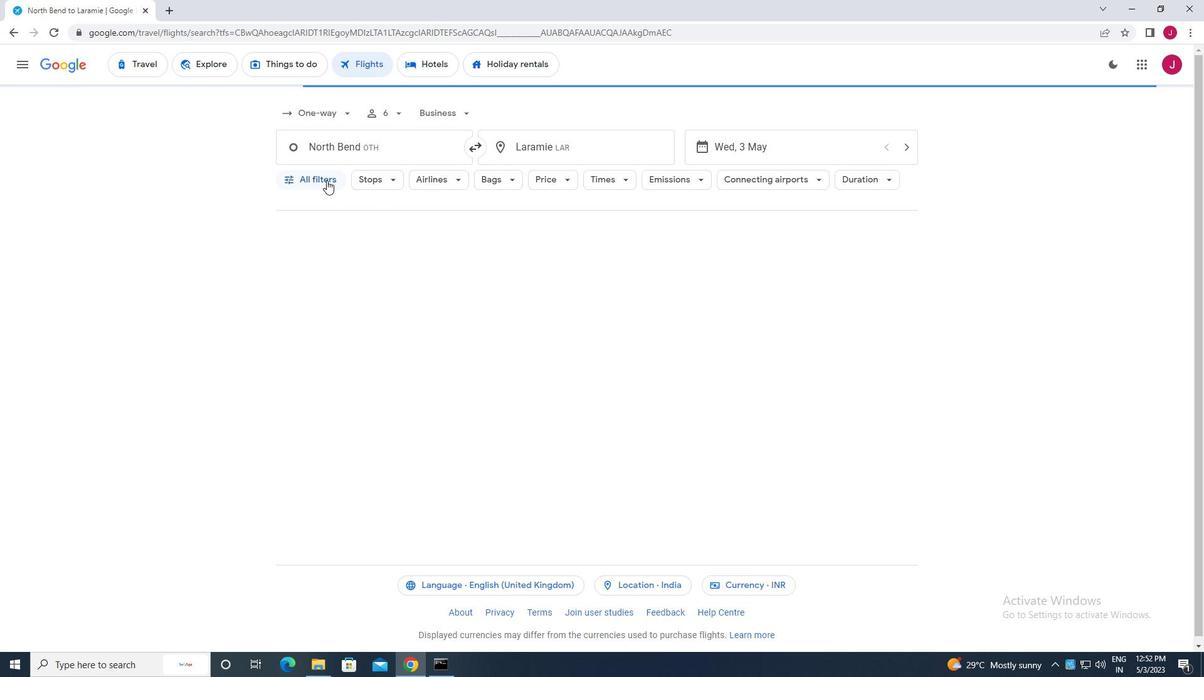 
Action: Mouse moved to (351, 241)
Screenshot: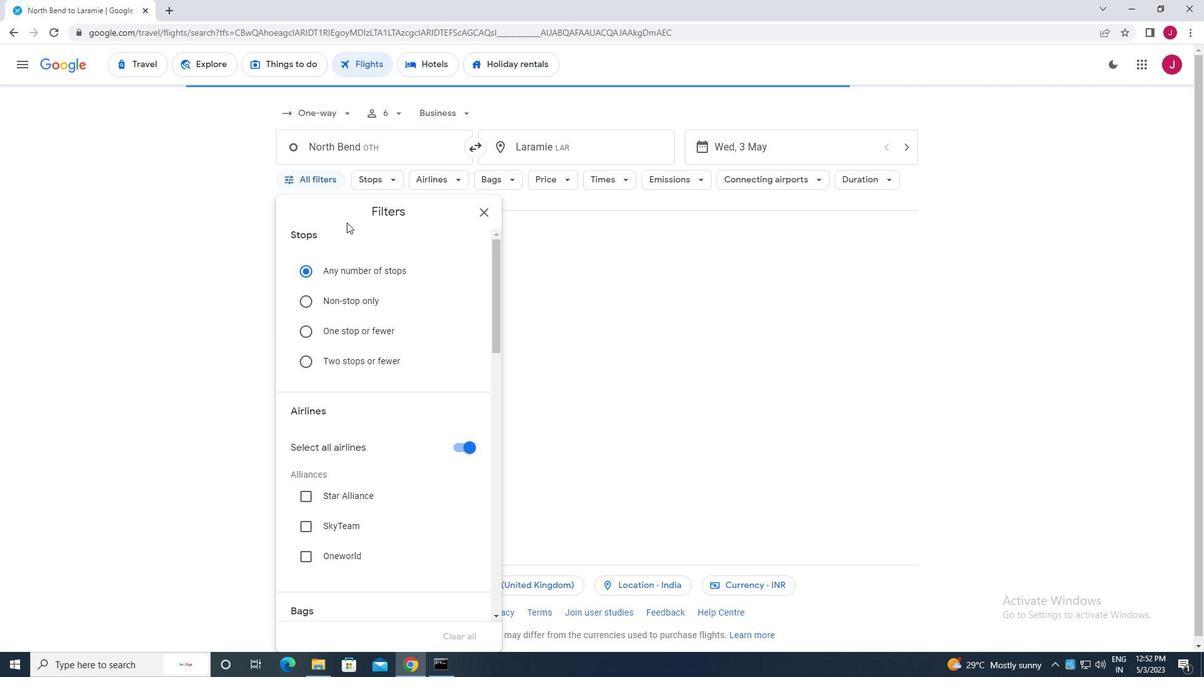
Action: Mouse scrolled (351, 240) with delta (0, 0)
Screenshot: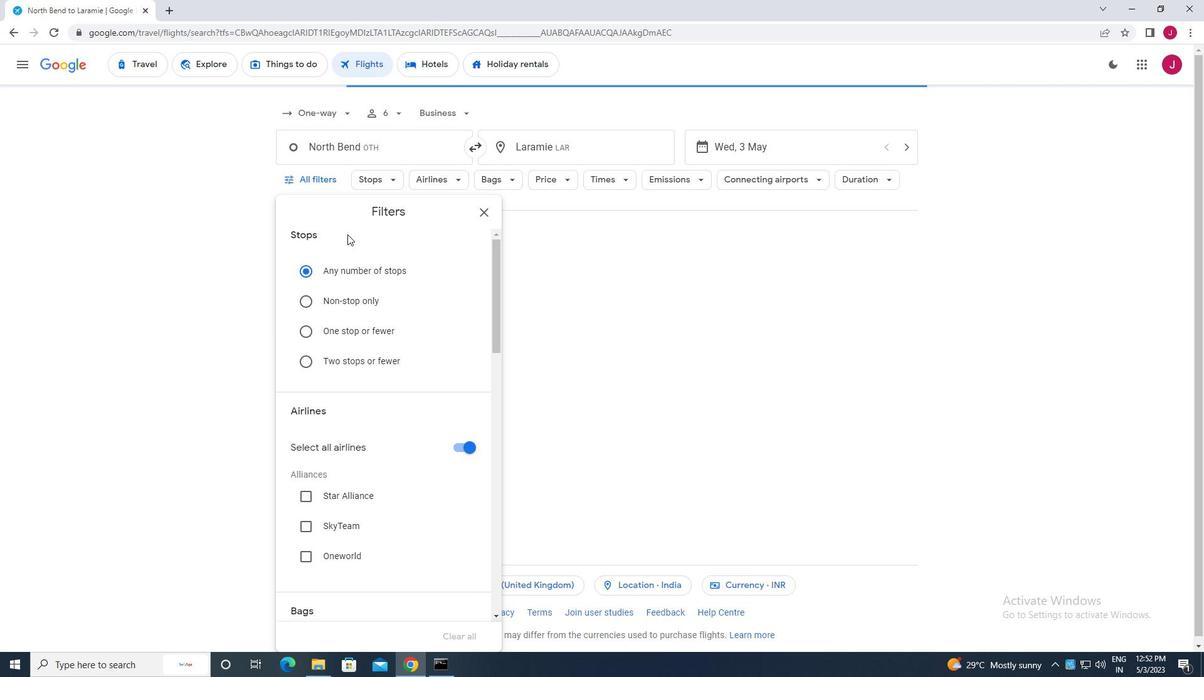 
Action: Mouse moved to (352, 242)
Screenshot: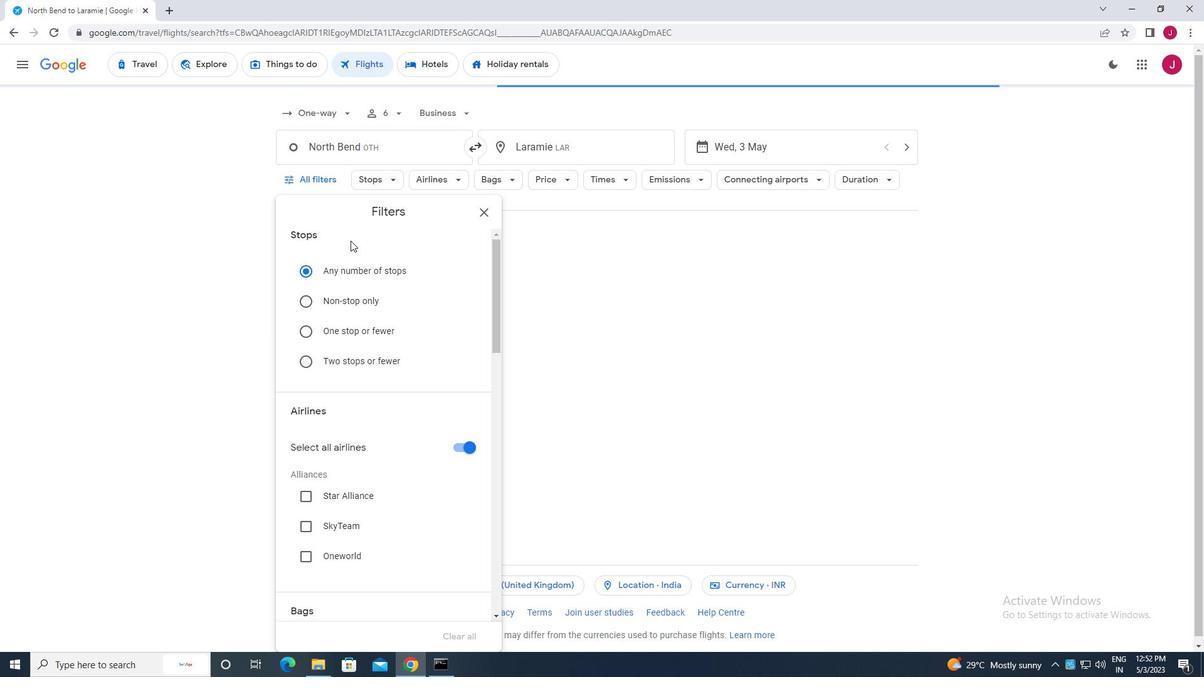 
Action: Mouse scrolled (352, 241) with delta (0, 0)
Screenshot: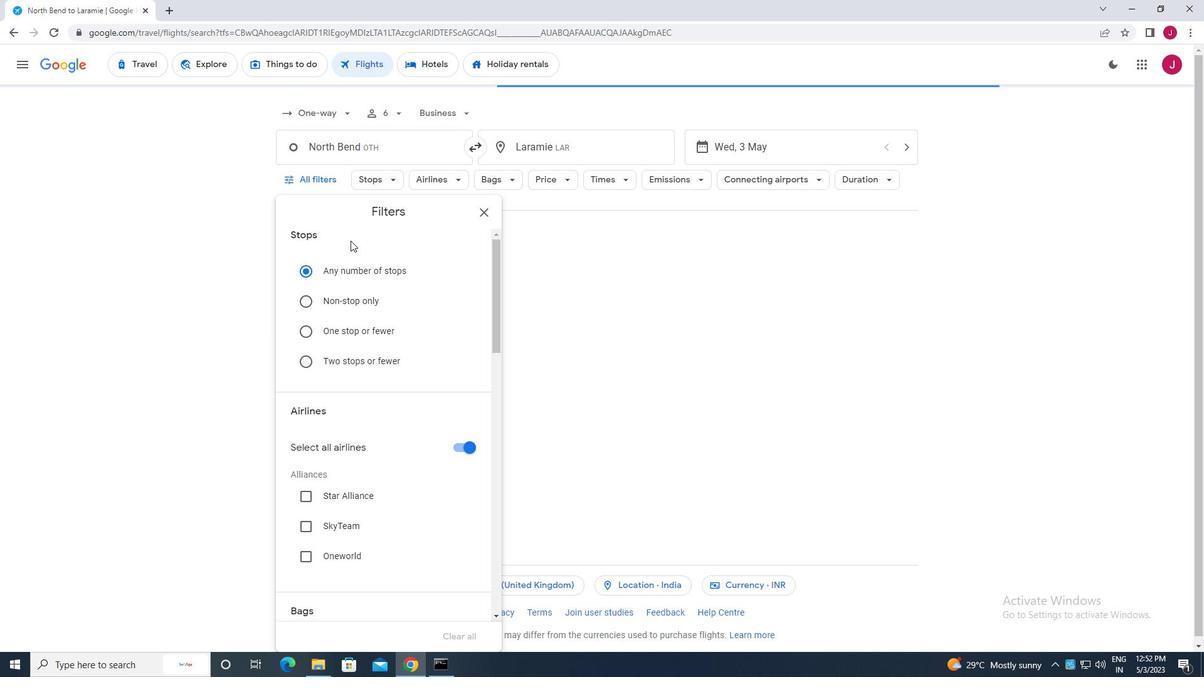 
Action: Mouse moved to (458, 325)
Screenshot: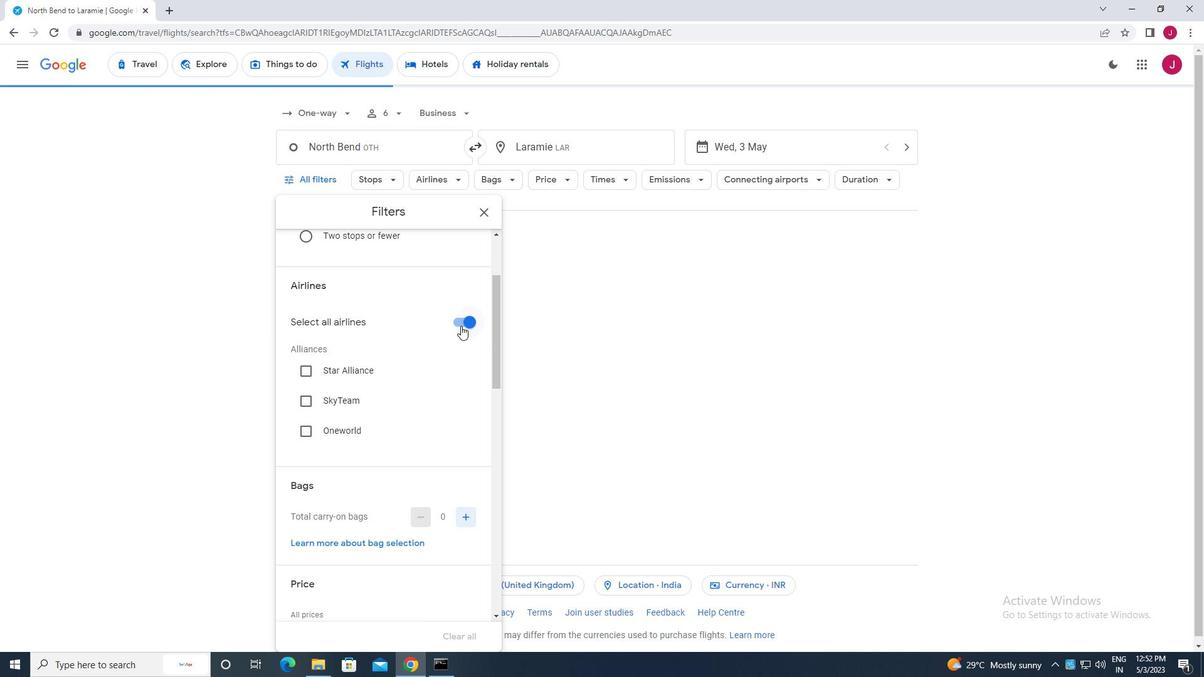 
Action: Mouse pressed left at (458, 325)
Screenshot: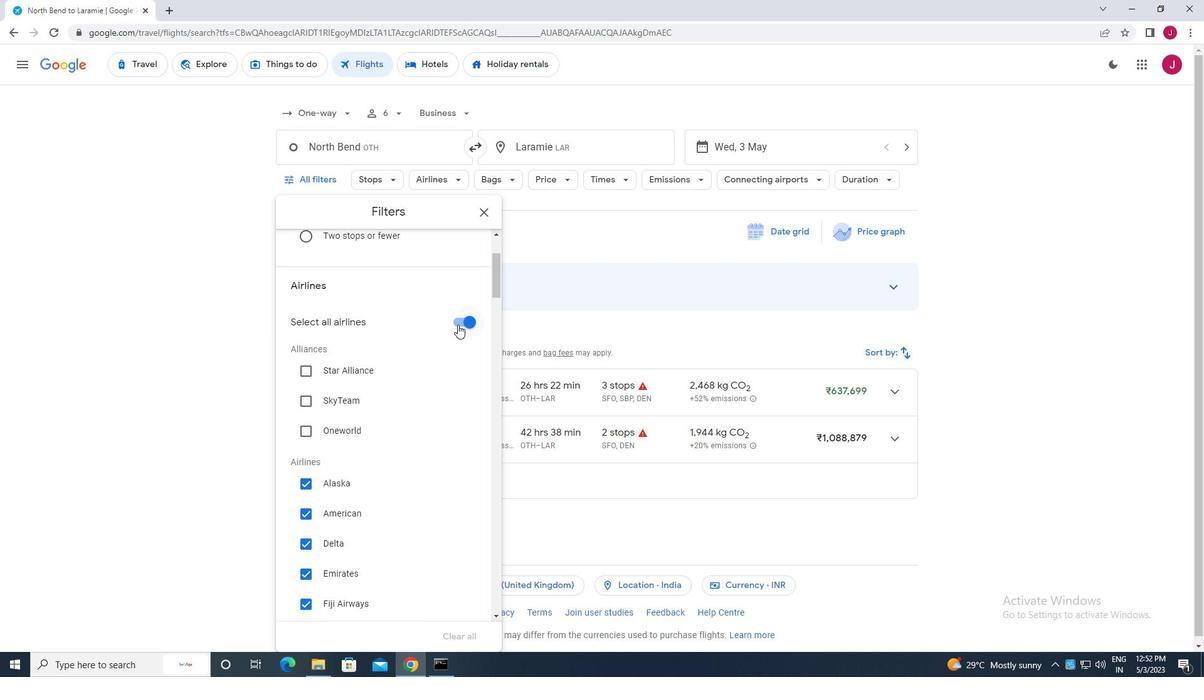 
Action: Mouse moved to (365, 331)
Screenshot: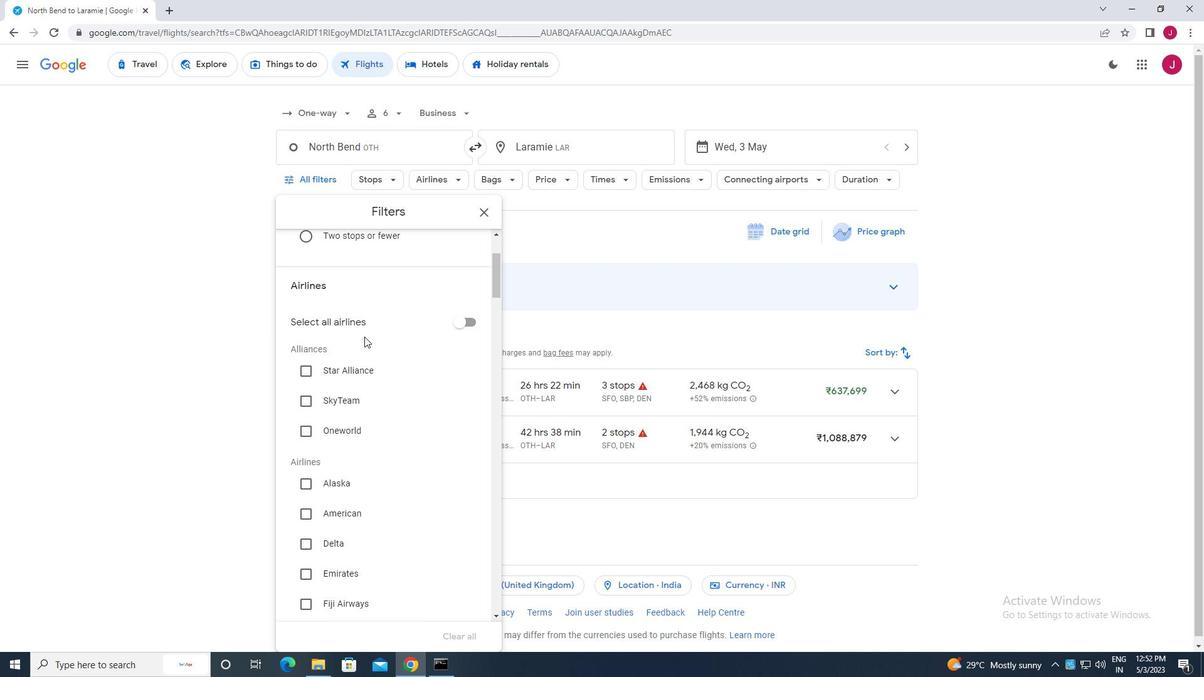 
Action: Mouse scrolled (365, 331) with delta (0, 0)
Screenshot: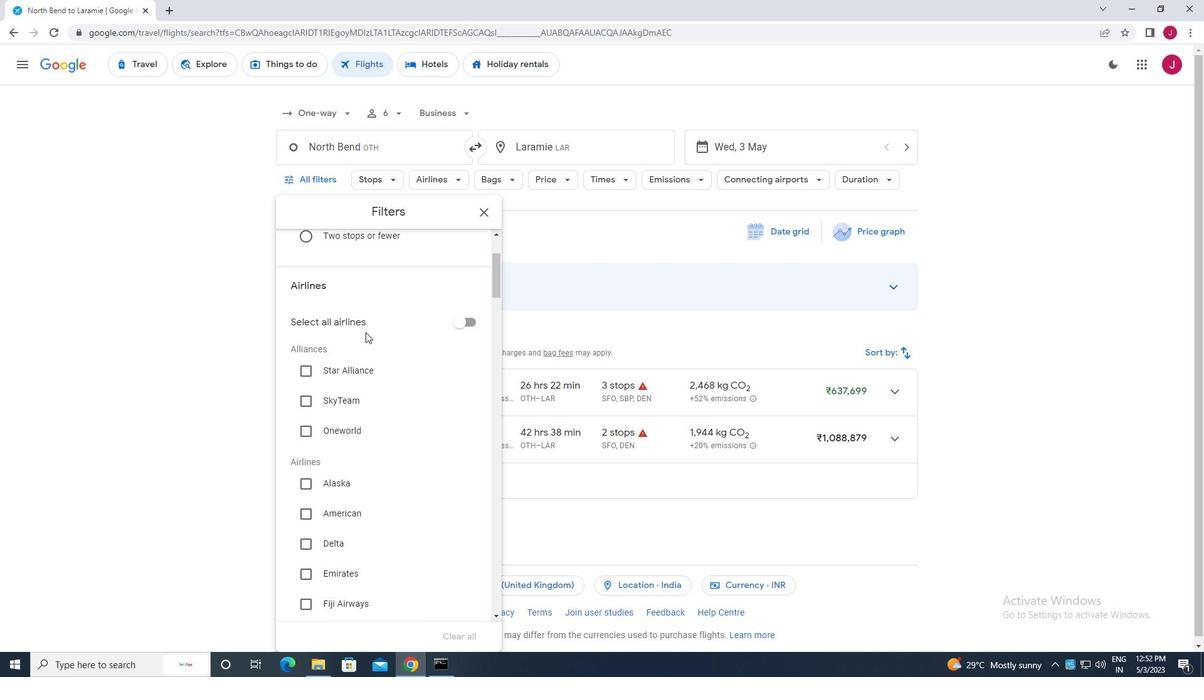 
Action: Mouse scrolled (365, 331) with delta (0, 0)
Screenshot: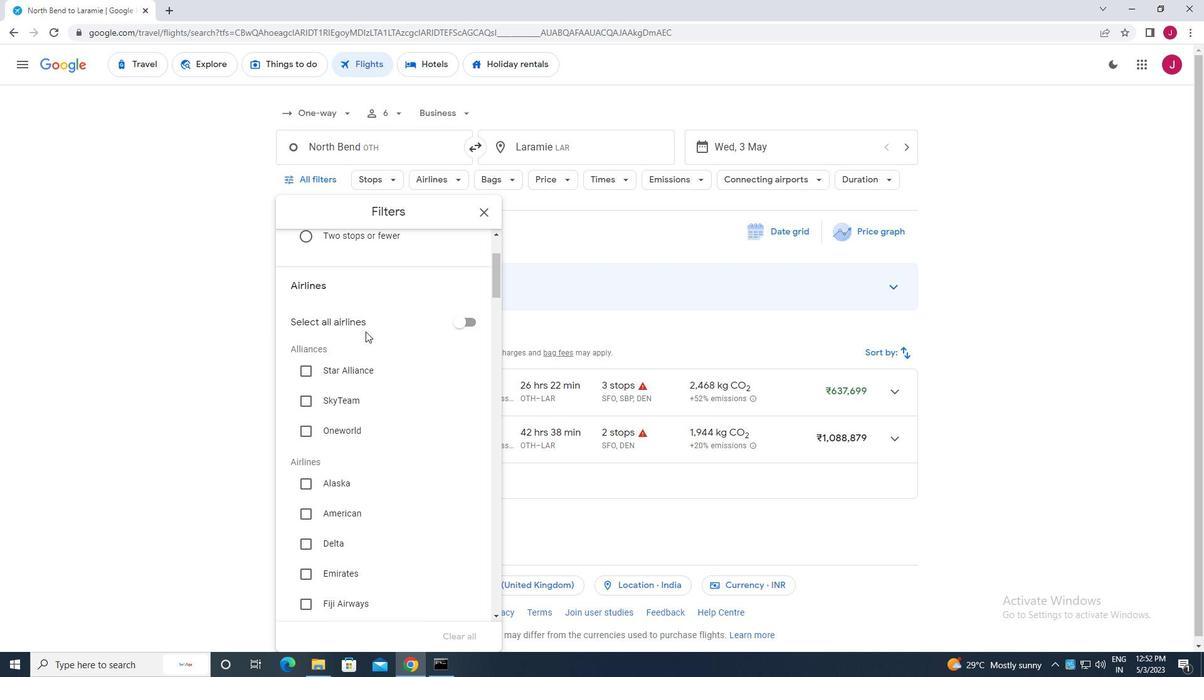
Action: Mouse moved to (308, 446)
Screenshot: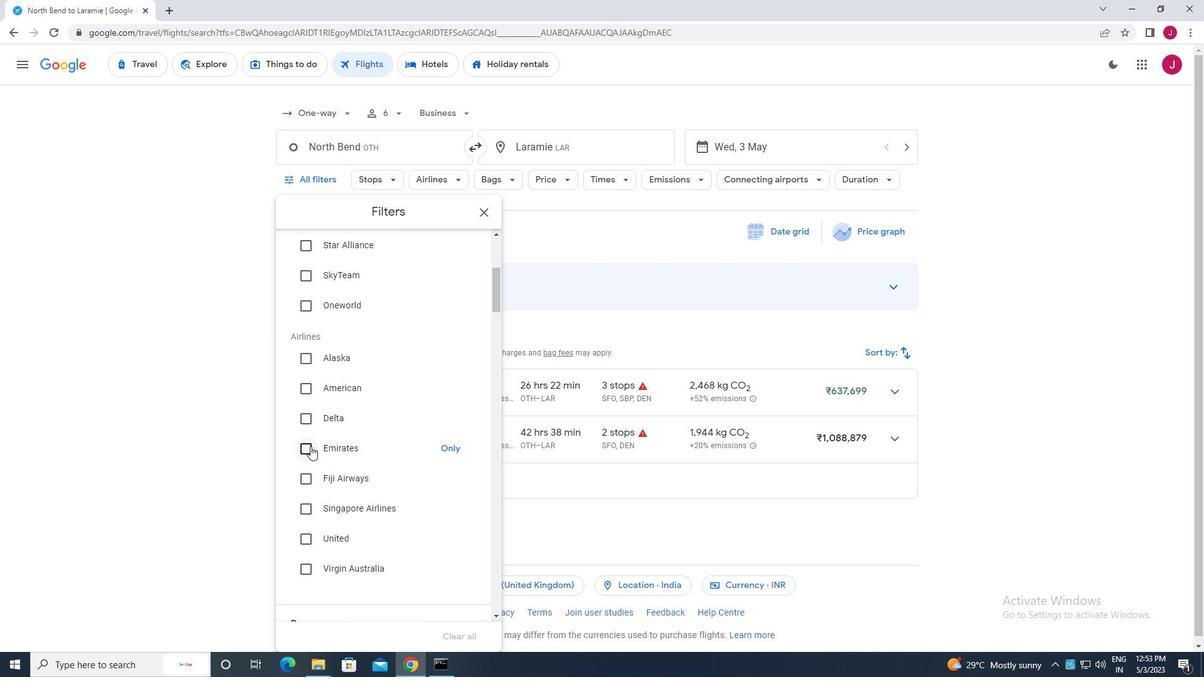 
Action: Mouse pressed left at (308, 446)
Screenshot: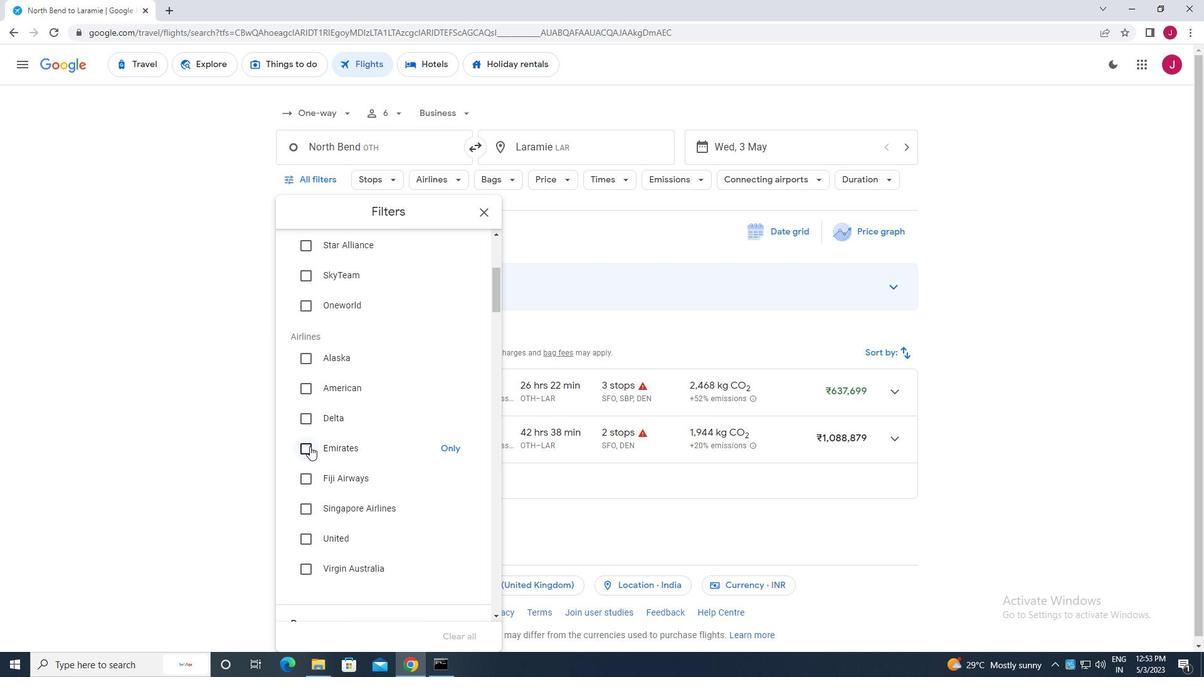 
Action: Mouse moved to (339, 416)
Screenshot: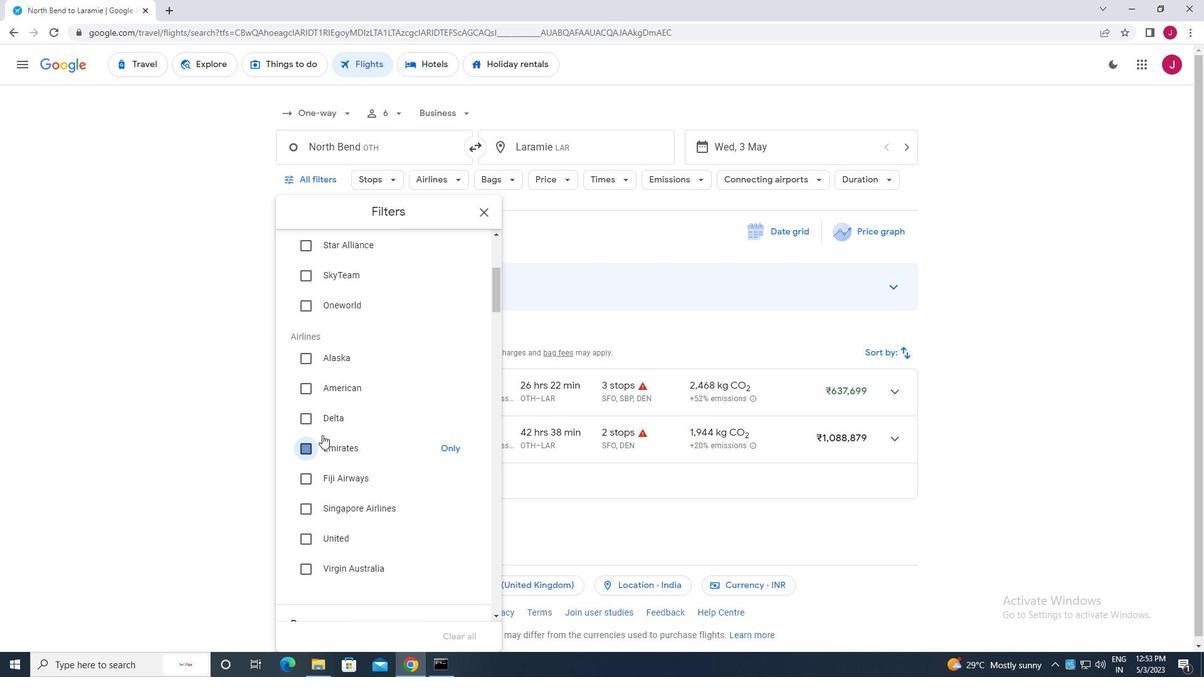 
Action: Mouse scrolled (339, 416) with delta (0, 0)
Screenshot: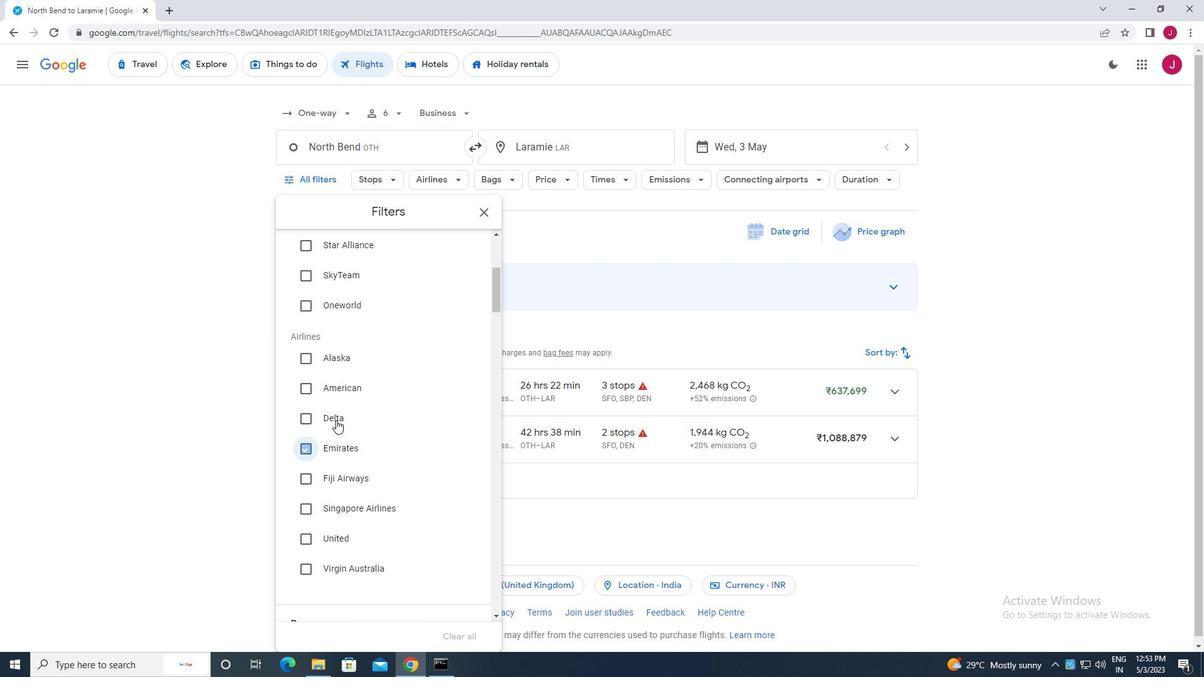 
Action: Mouse scrolled (339, 416) with delta (0, 0)
Screenshot: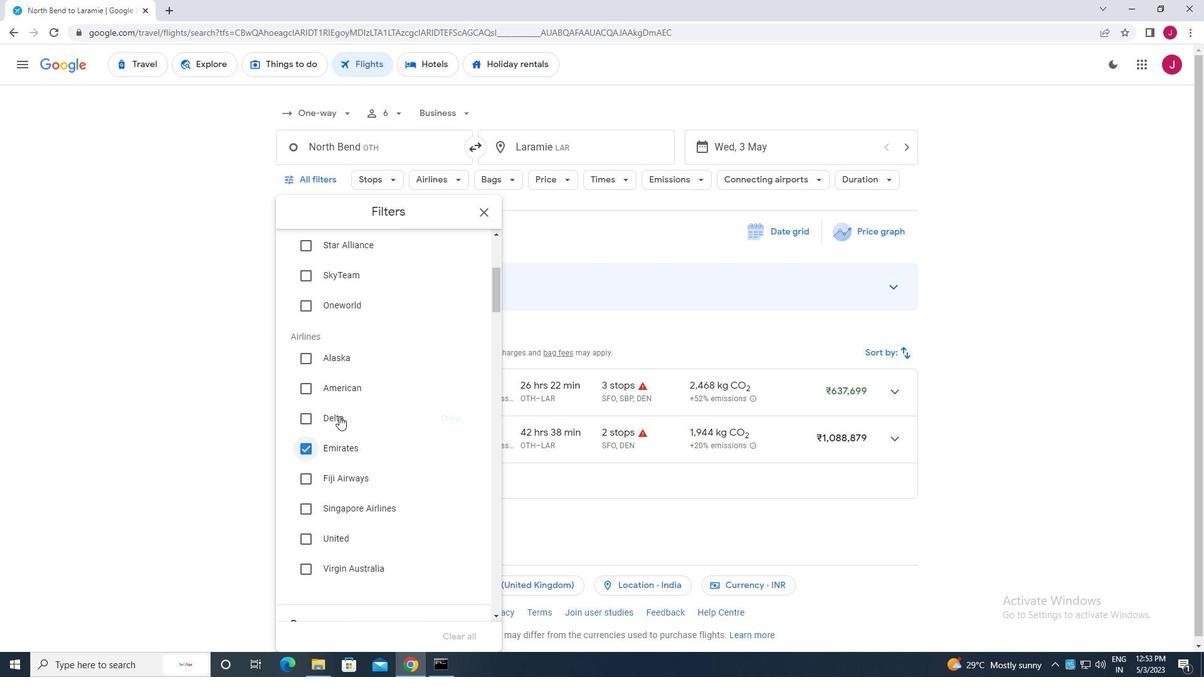 
Action: Mouse scrolled (339, 416) with delta (0, 0)
Screenshot: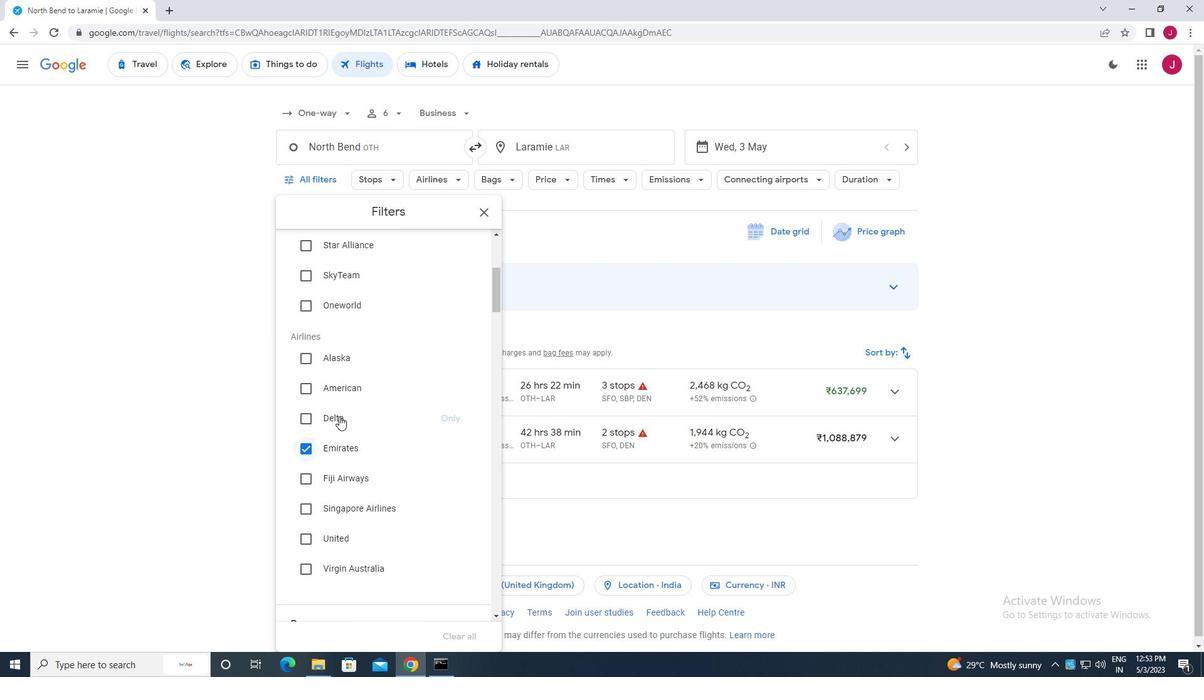 
Action: Mouse scrolled (339, 416) with delta (0, 0)
Screenshot: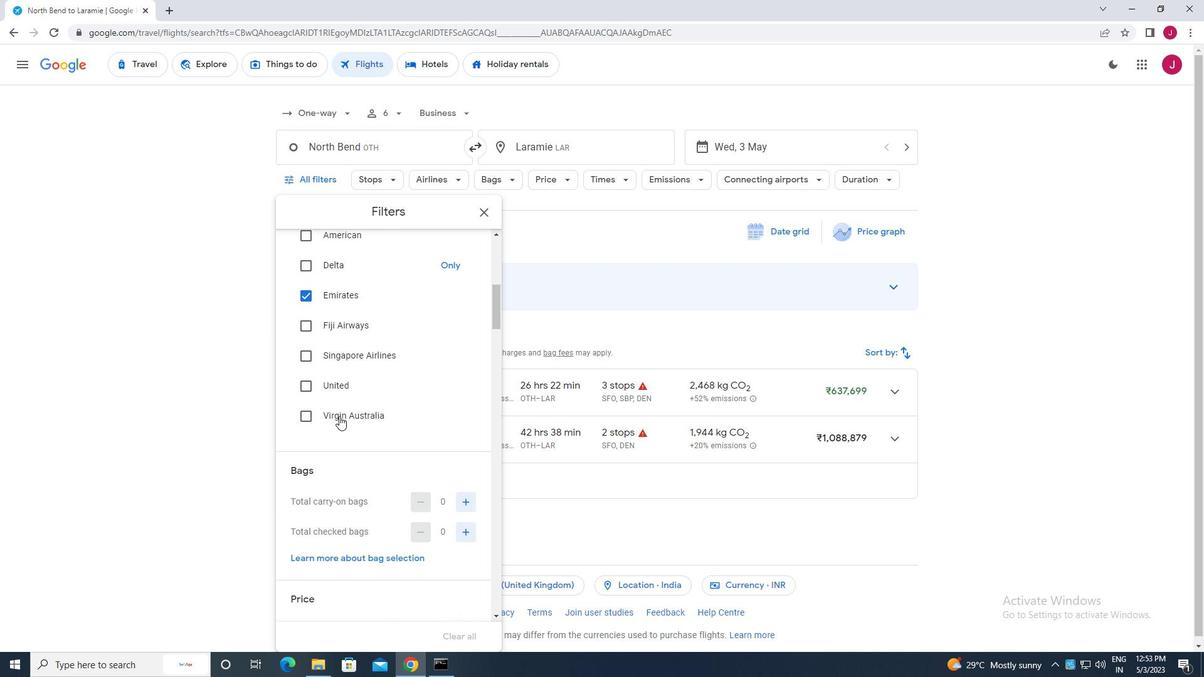 
Action: Mouse scrolled (339, 416) with delta (0, 0)
Screenshot: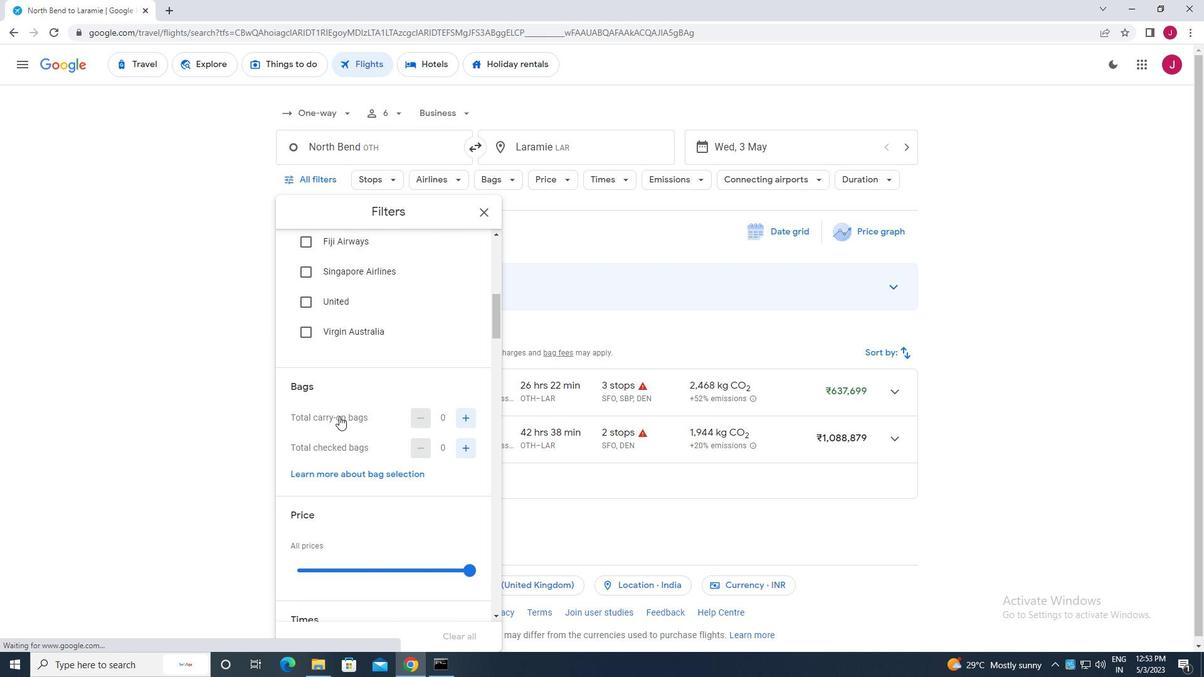 
Action: Mouse scrolled (339, 416) with delta (0, 0)
Screenshot: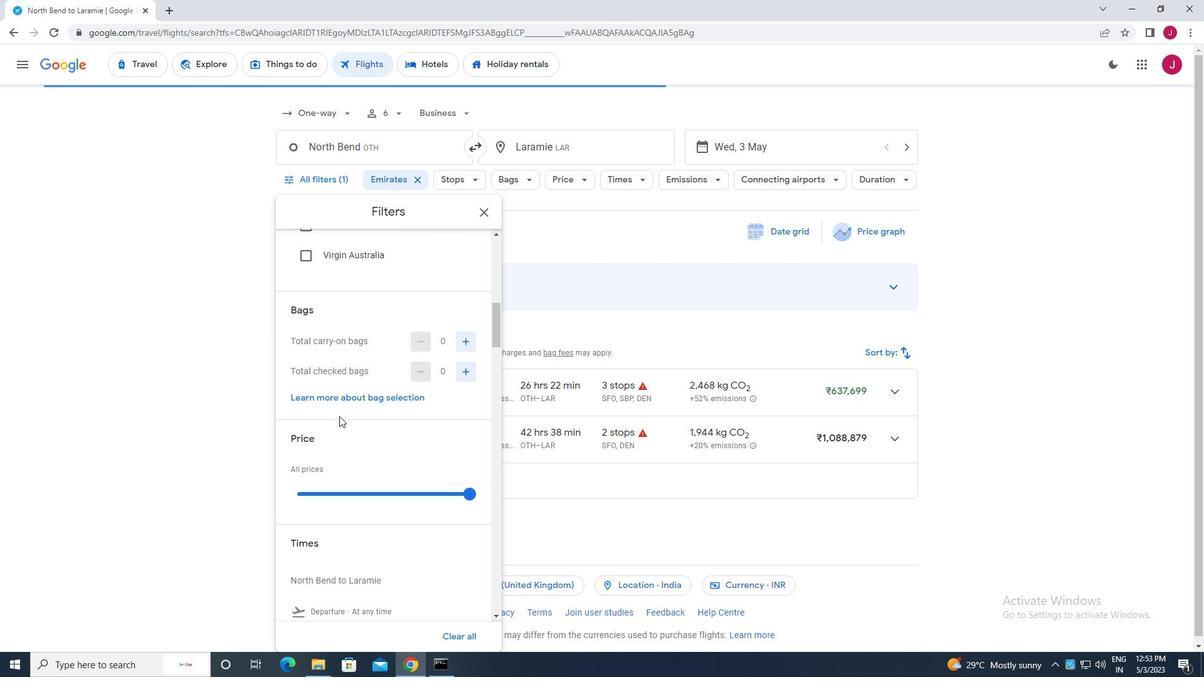 
Action: Mouse moved to (464, 307)
Screenshot: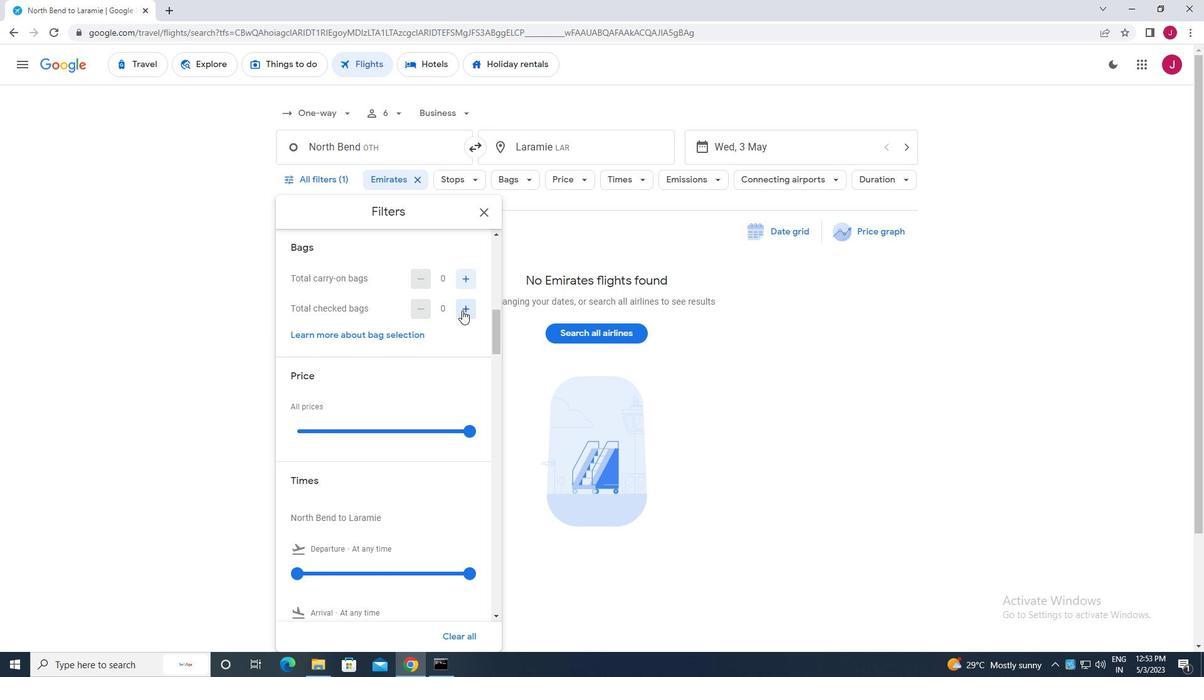 
Action: Mouse pressed left at (464, 307)
Screenshot: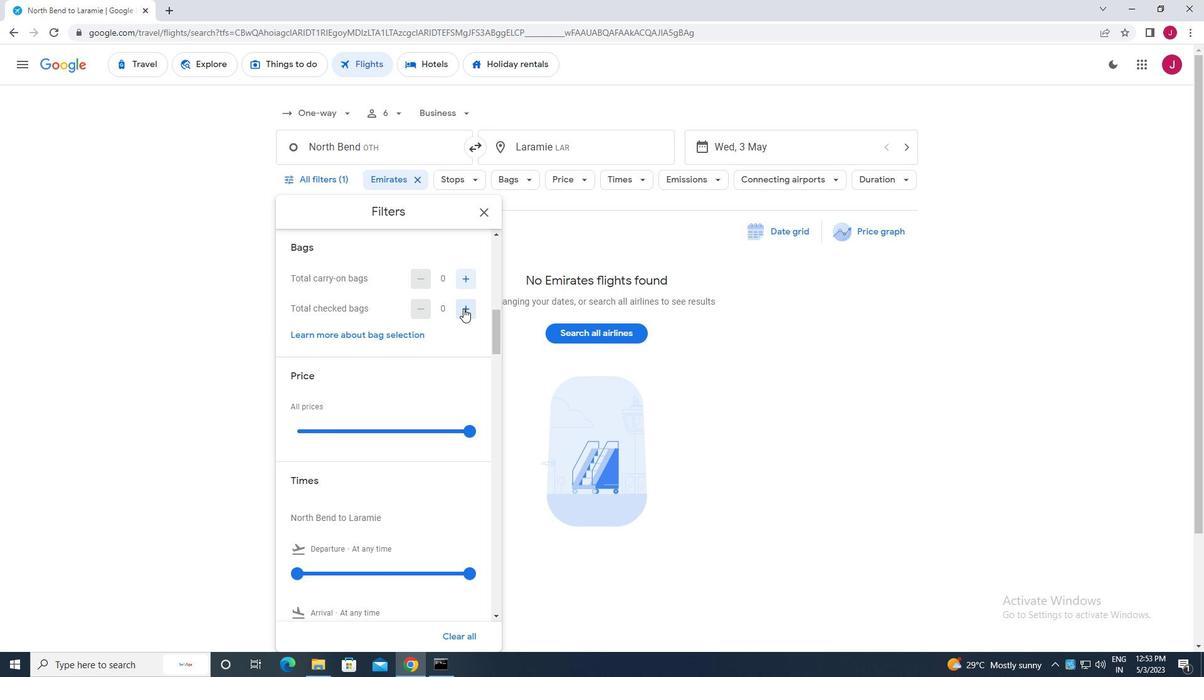 
Action: Mouse pressed left at (464, 307)
Screenshot: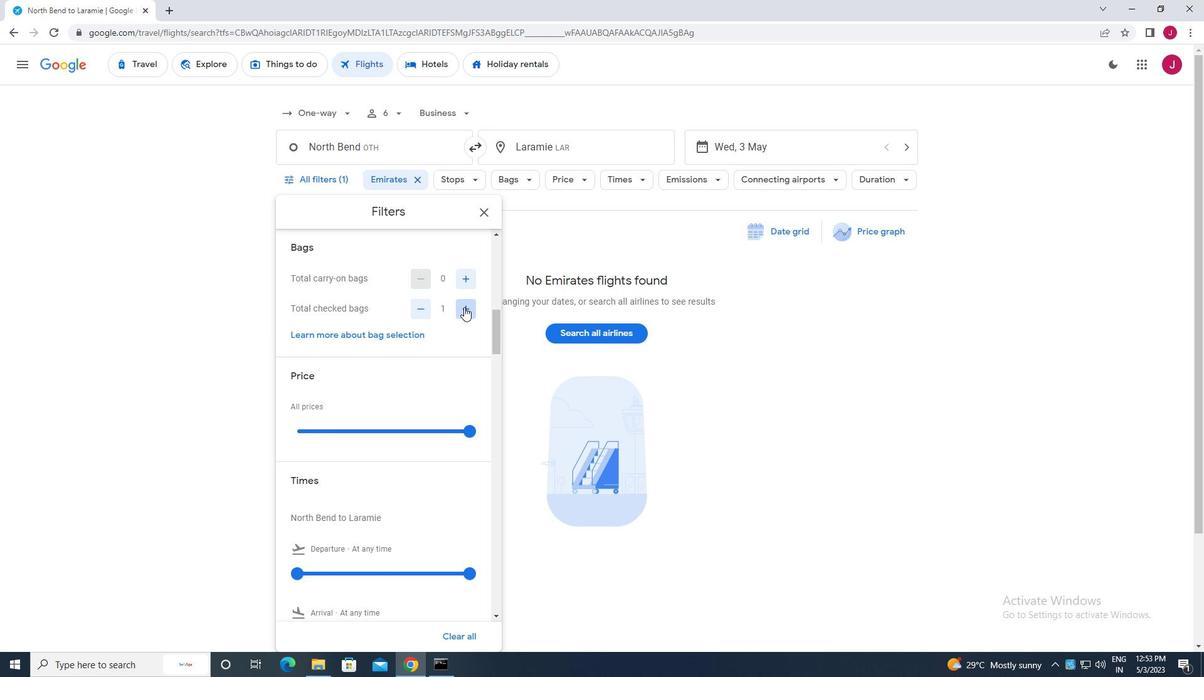 
Action: Mouse pressed left at (464, 307)
Screenshot: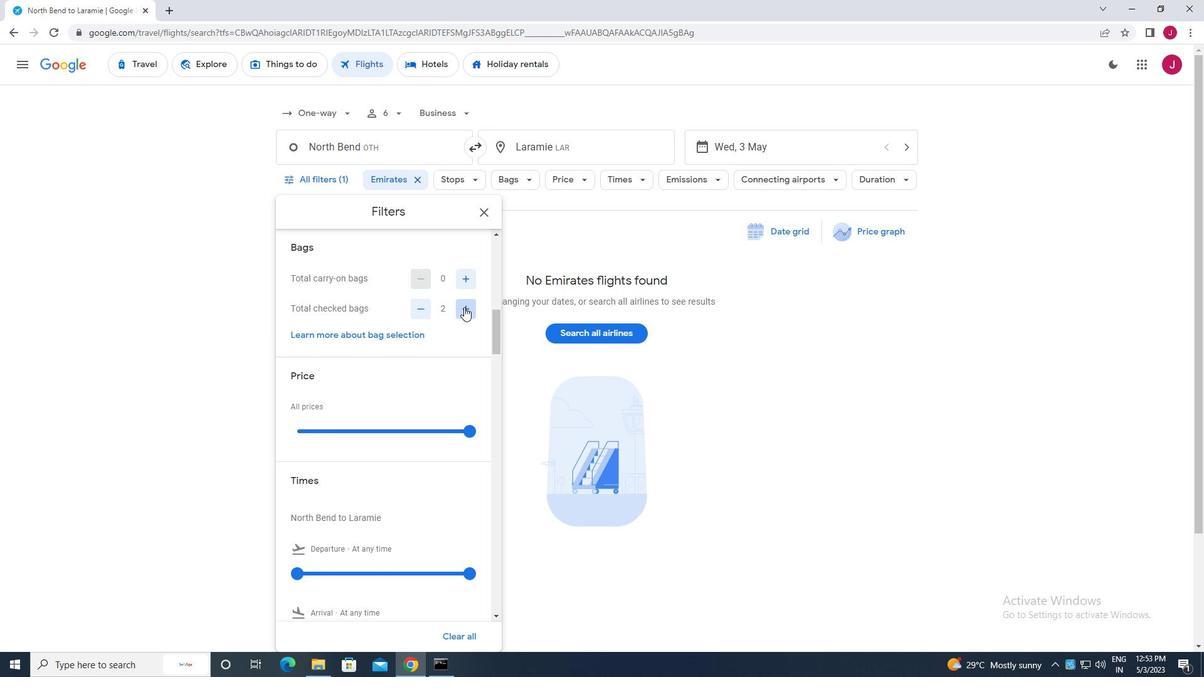 
Action: Mouse pressed left at (464, 307)
Screenshot: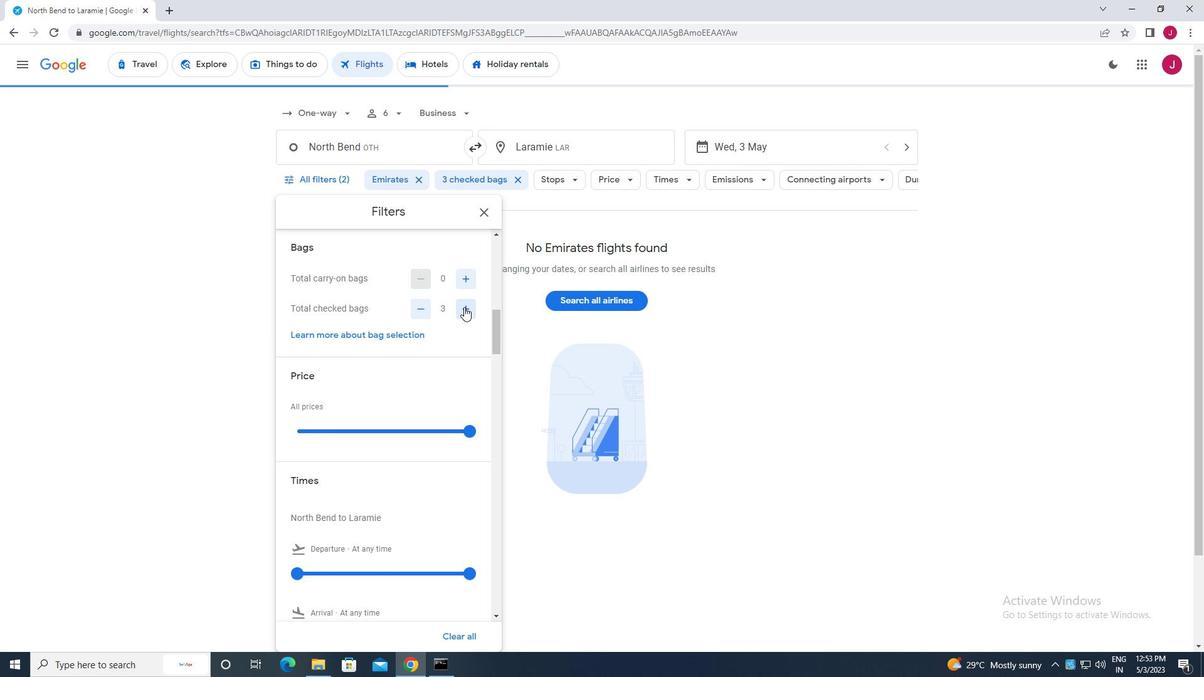 
Action: Mouse scrolled (464, 306) with delta (0, 0)
Screenshot: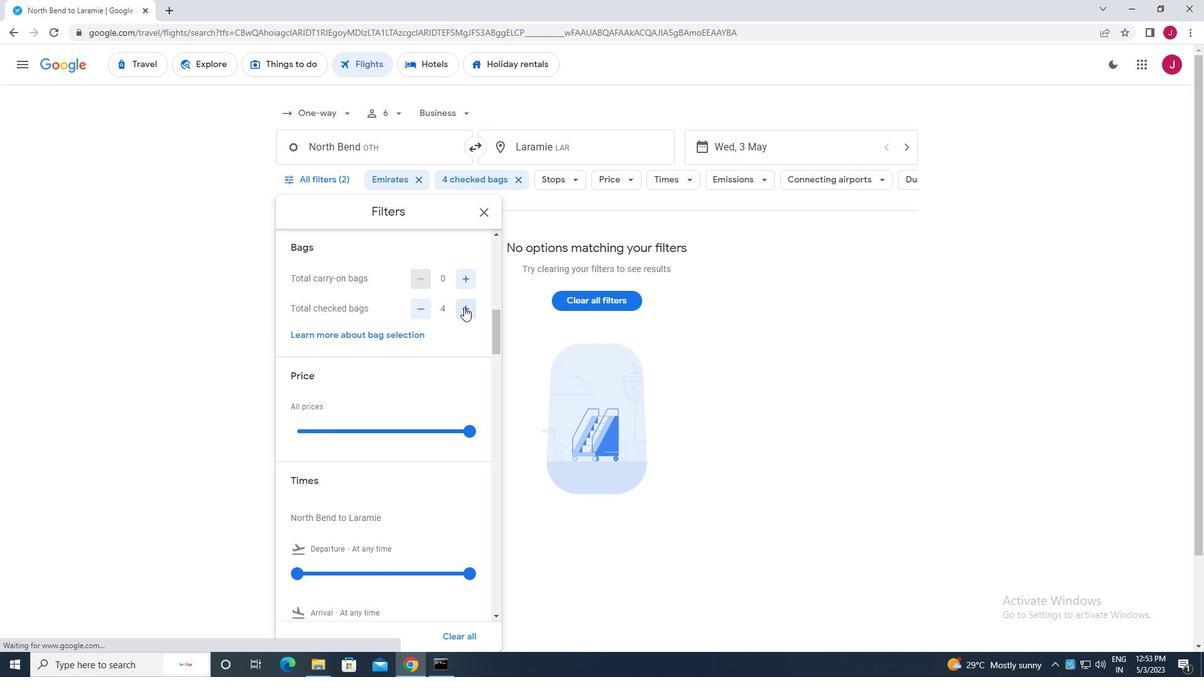 
Action: Mouse scrolled (464, 306) with delta (0, 0)
Screenshot: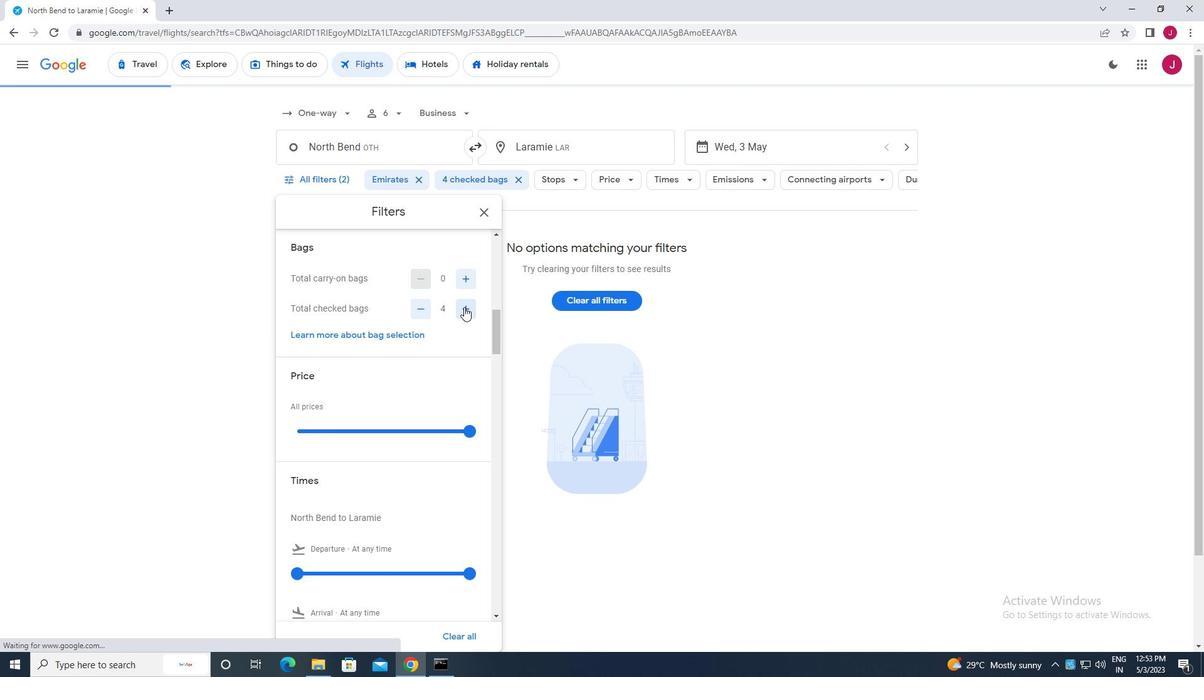 
Action: Mouse moved to (471, 307)
Screenshot: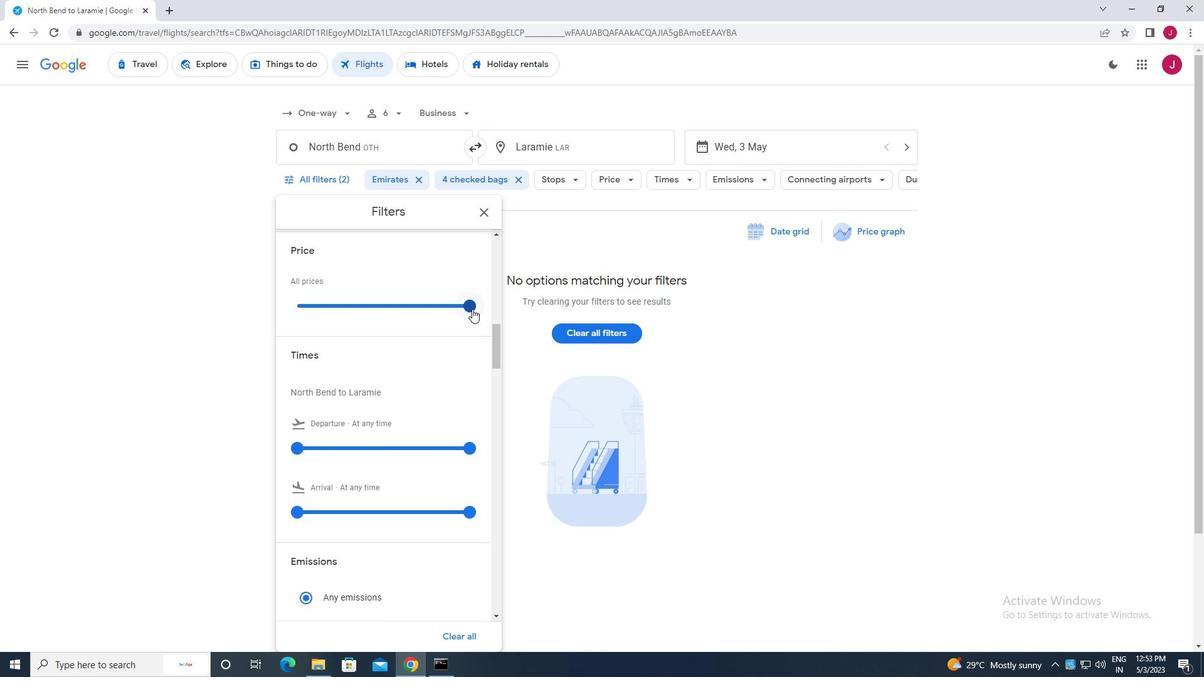 
Action: Mouse pressed left at (471, 307)
Screenshot: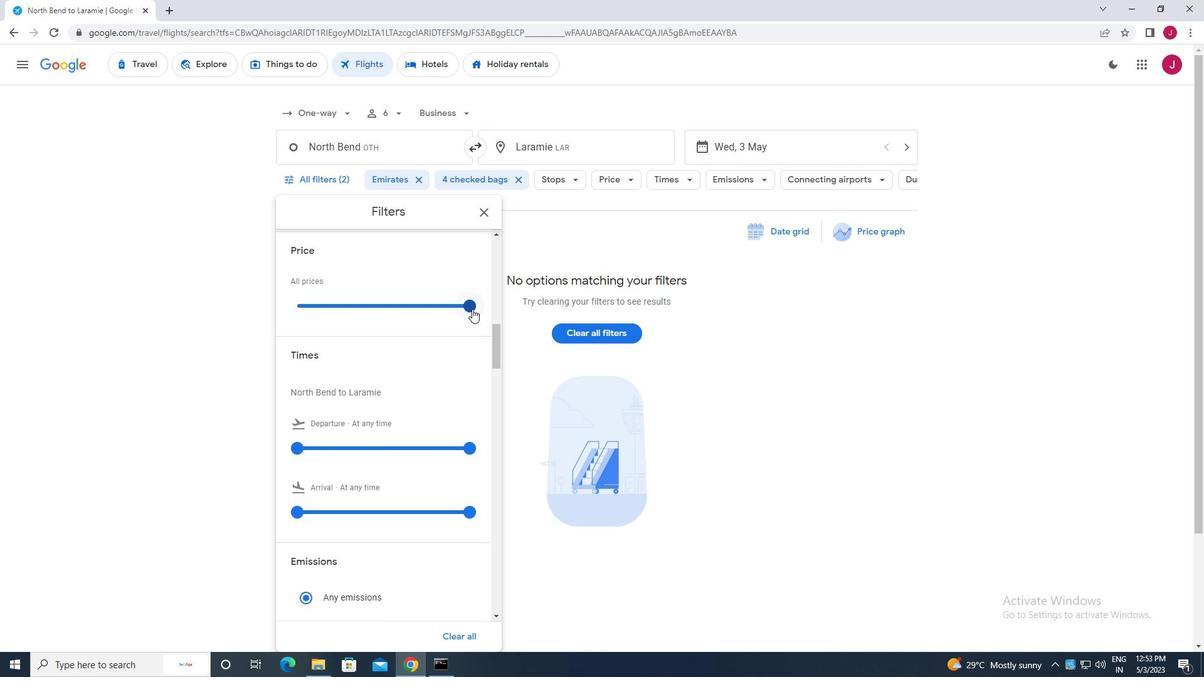 
Action: Mouse moved to (370, 321)
Screenshot: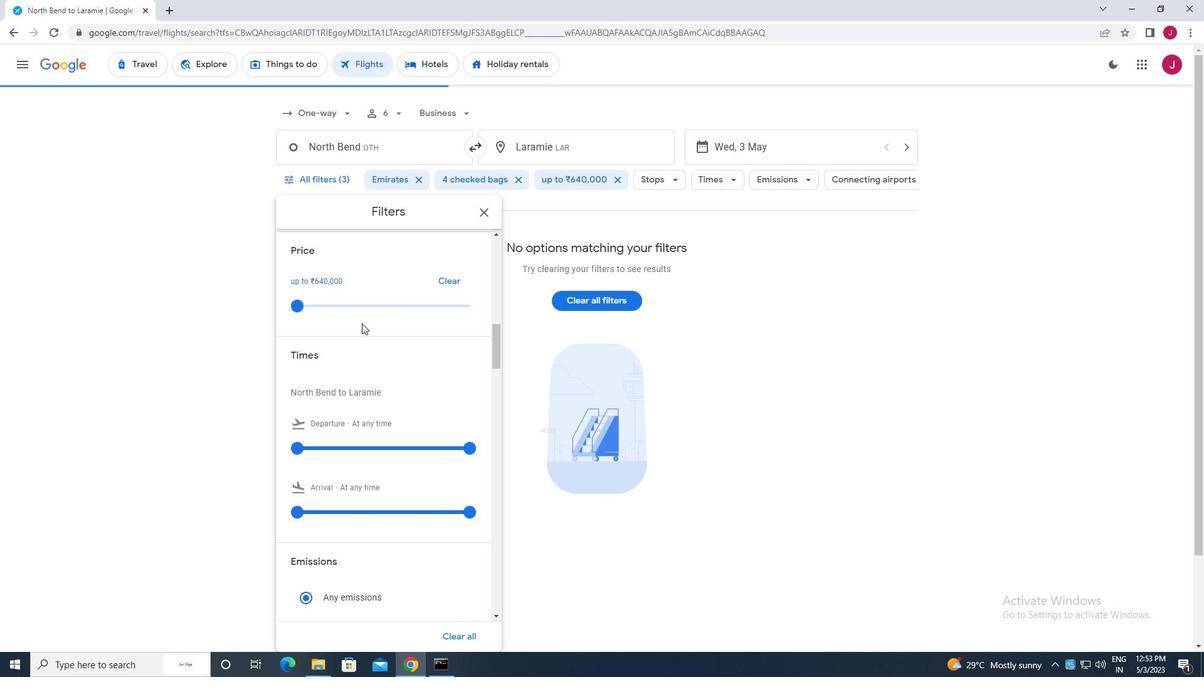 
Action: Mouse scrolled (370, 321) with delta (0, 0)
Screenshot: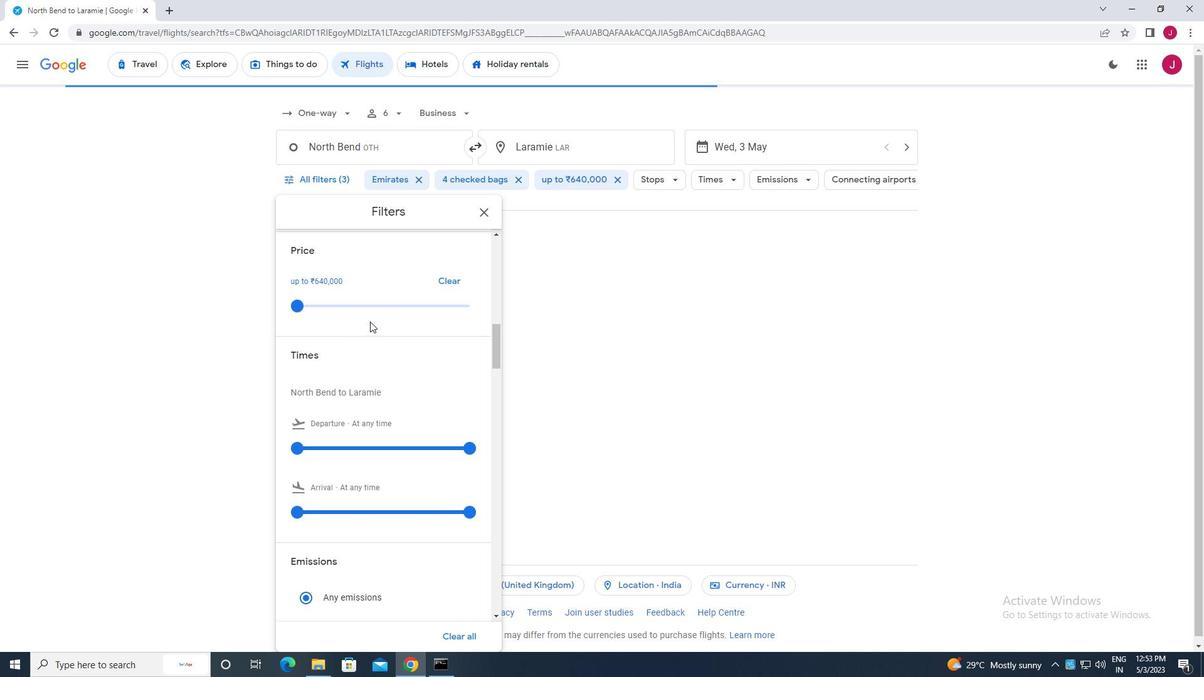 
Action: Mouse moved to (370, 321)
Screenshot: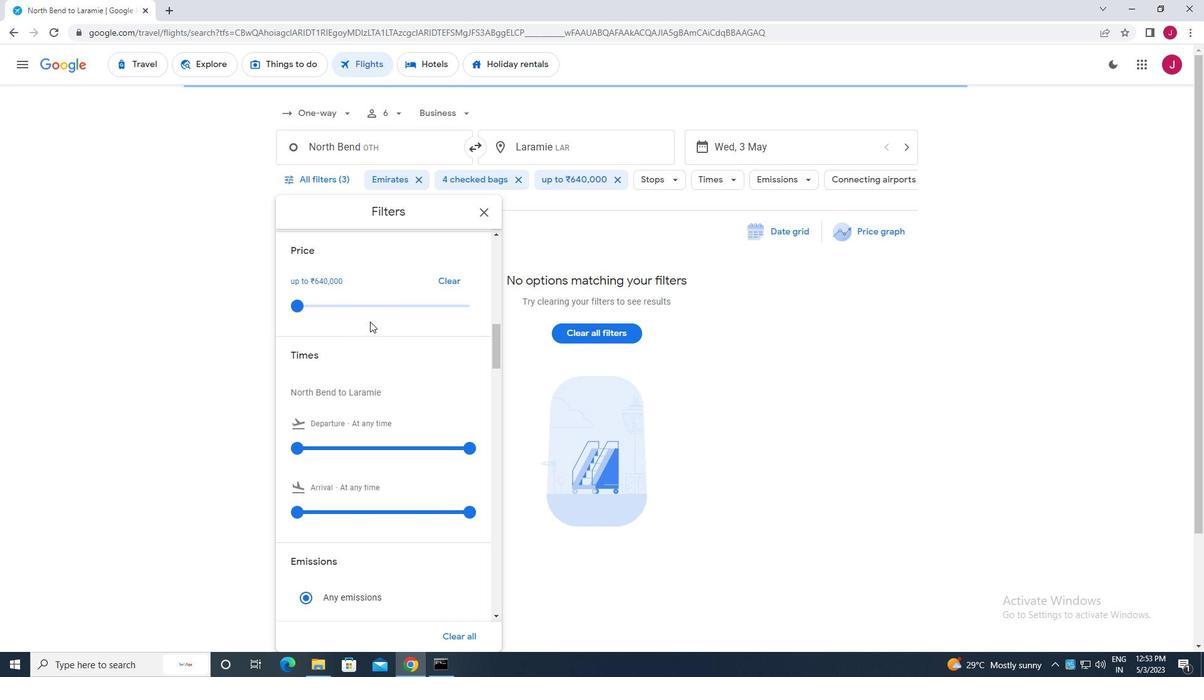 
Action: Mouse scrolled (370, 321) with delta (0, 0)
Screenshot: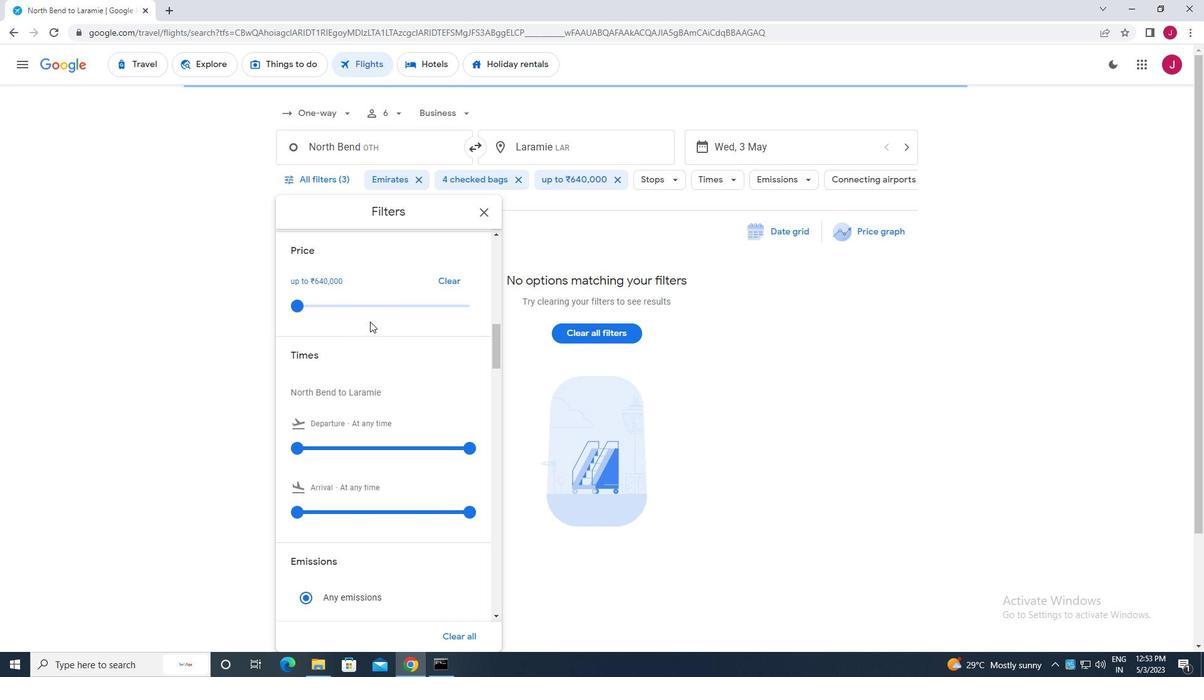 
Action: Mouse moved to (298, 325)
Screenshot: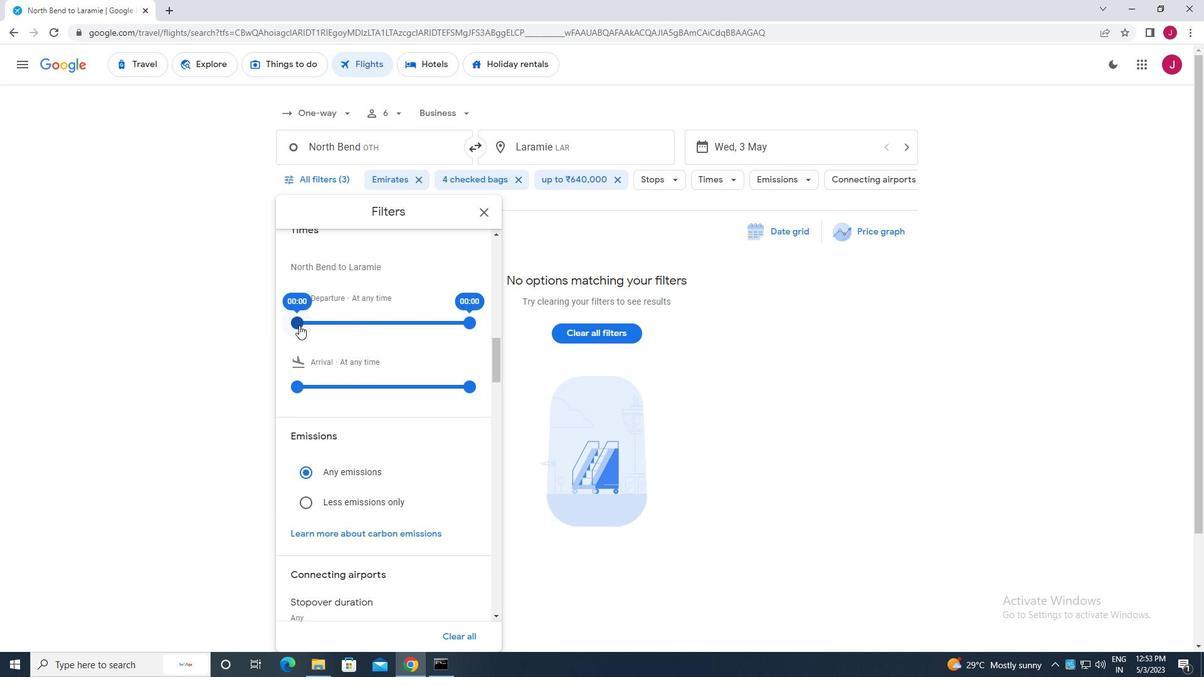 
Action: Mouse pressed left at (298, 325)
Screenshot: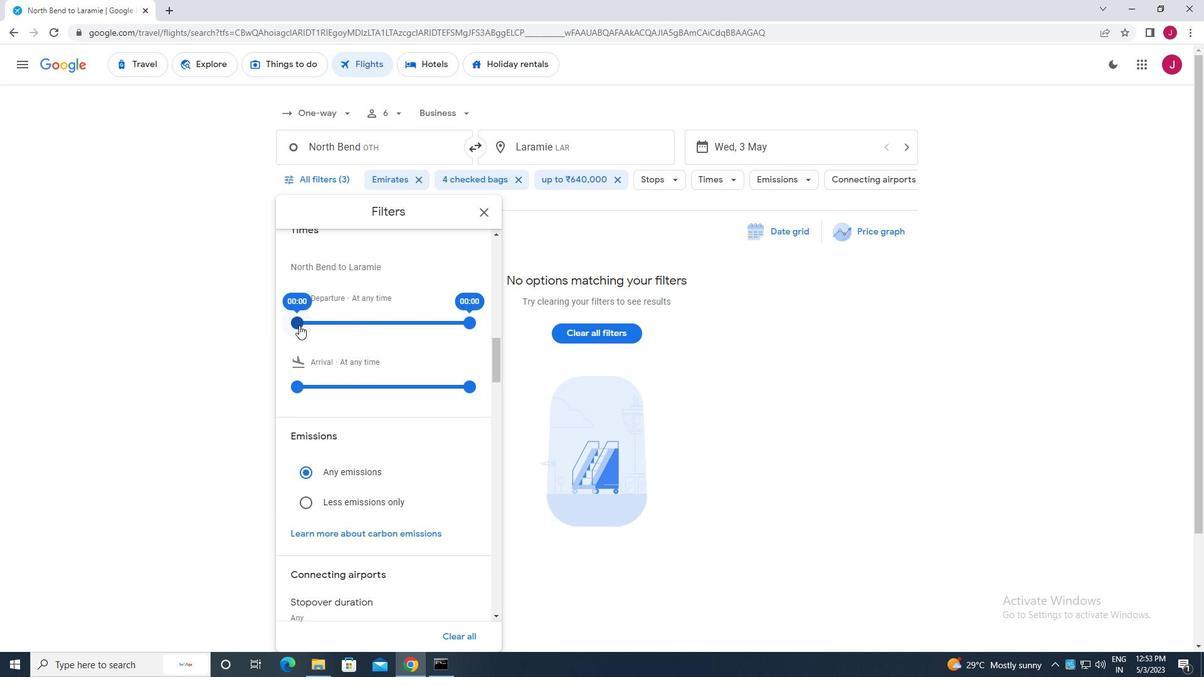 
Action: Mouse moved to (468, 321)
Screenshot: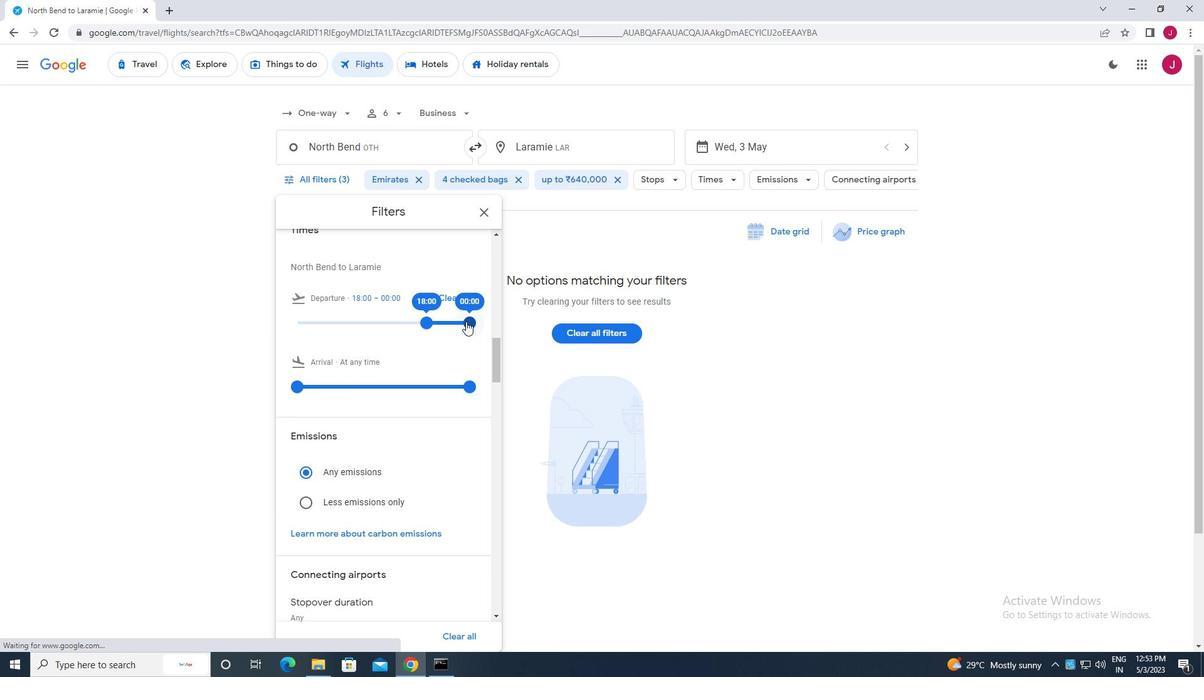 
Action: Mouse pressed left at (468, 321)
Screenshot: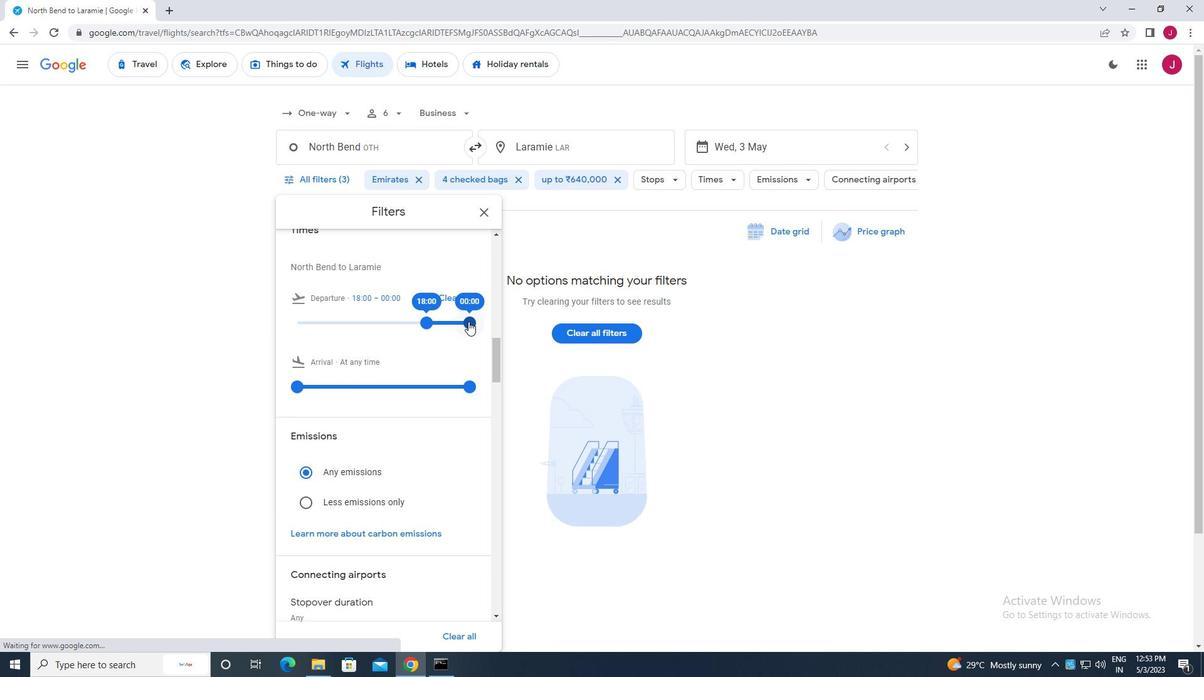
Action: Mouse moved to (483, 208)
Screenshot: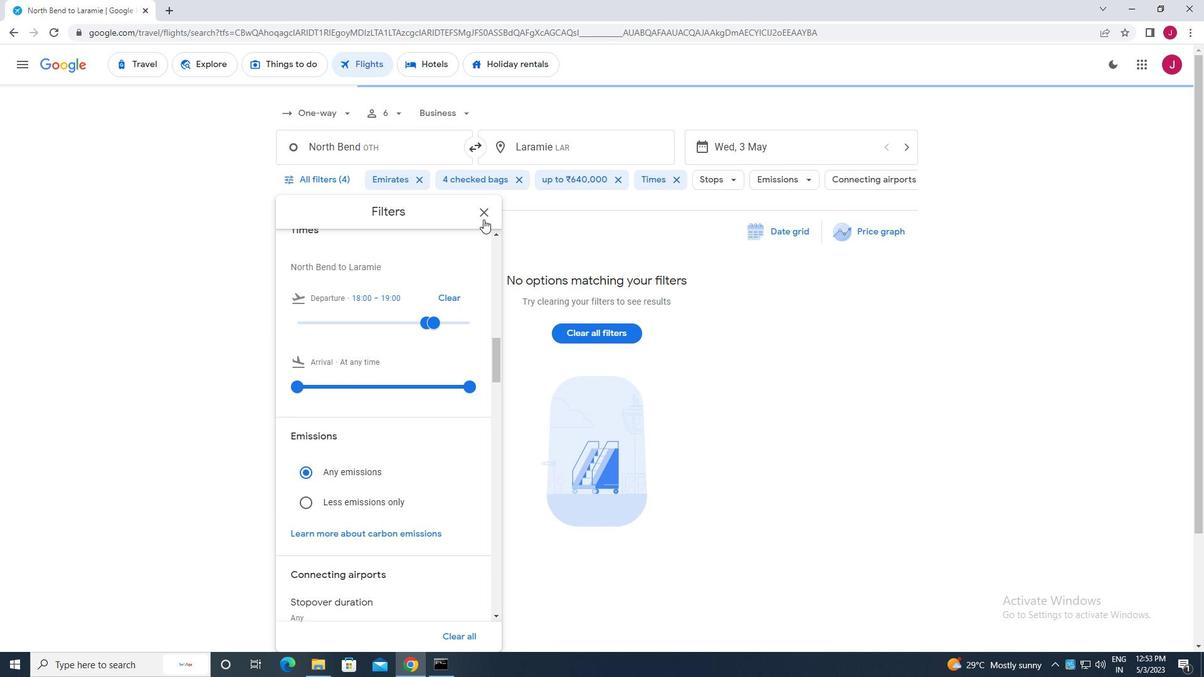 
Action: Mouse pressed left at (483, 208)
Screenshot: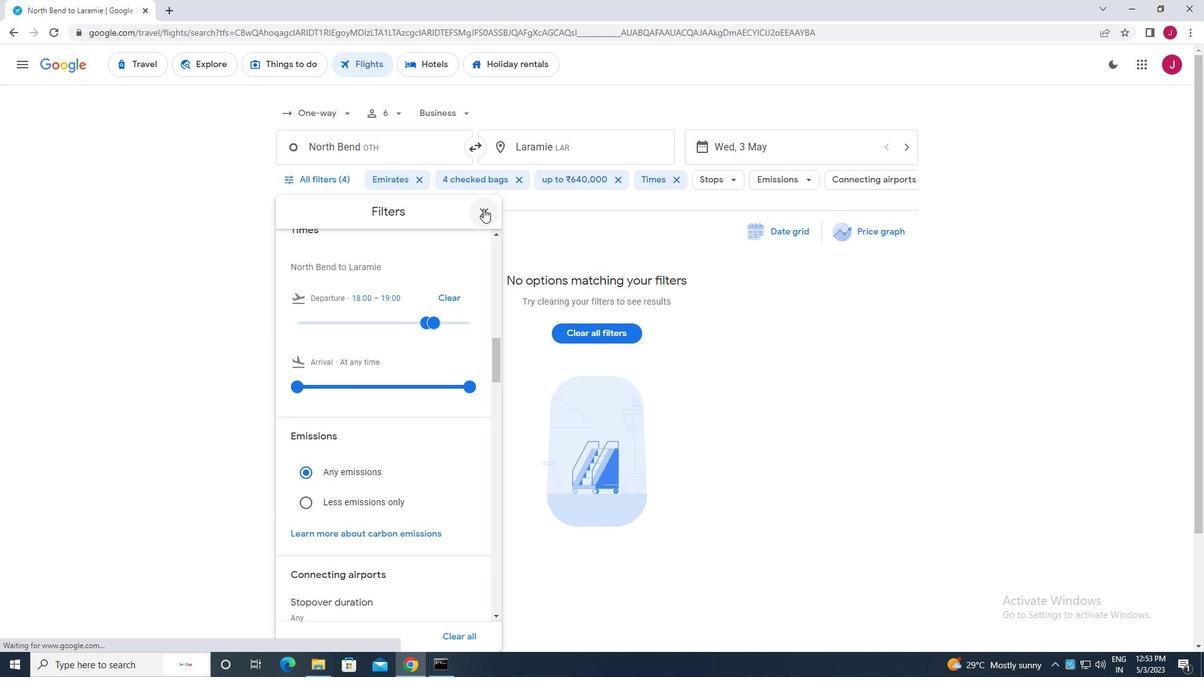 
Action: Mouse moved to (480, 213)
Screenshot: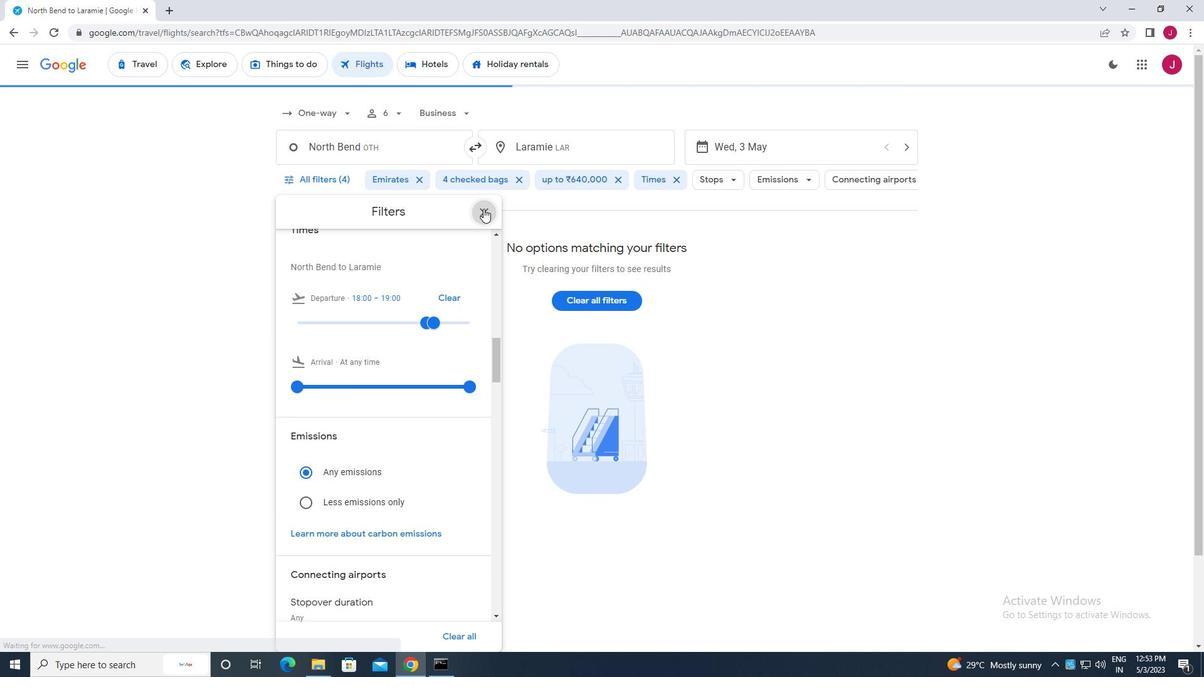 
